 Task: In the Contact  LiamJones25@AOL.com, Create email and send with subject: 'Welcome to a New Paradigm: Introducing Our Visionary Solution', and with mail content 'Hello,_x000D_
Welcome to a new era of excellence. Discover the tools and resources that will redefine your industry and set you on a path to greatness._x000D_
Thanks & Regards', attach the document: Project_plan.docx and insert image: visitingcard.jpg. Below Thanks & Regards, write snapchat and insert the URL: 'www.snapchat.com'. Mark checkbox to create task to follow up : In 2 weeks. Logged in from softage.5@softage.net
Action: Mouse moved to (61, 46)
Screenshot: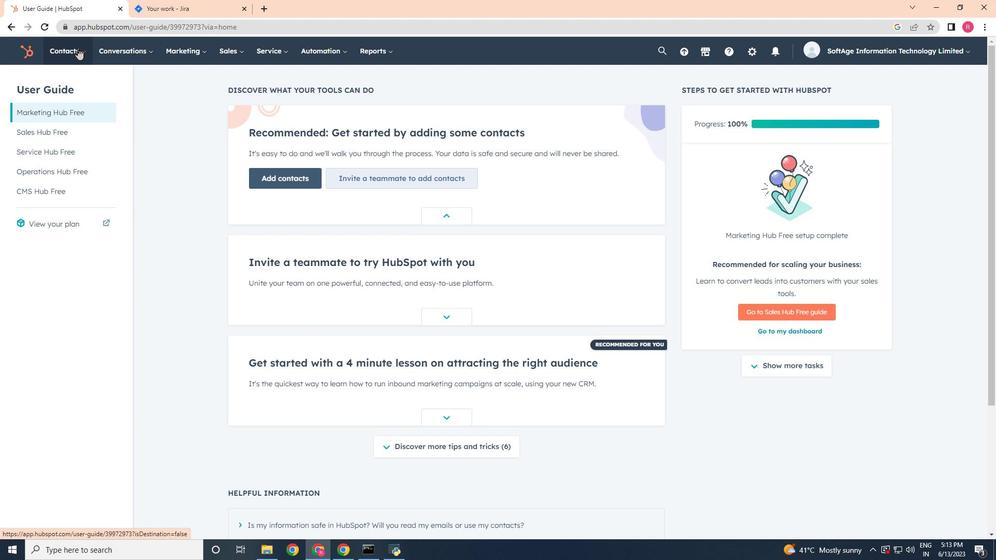 
Action: Mouse pressed left at (61, 46)
Screenshot: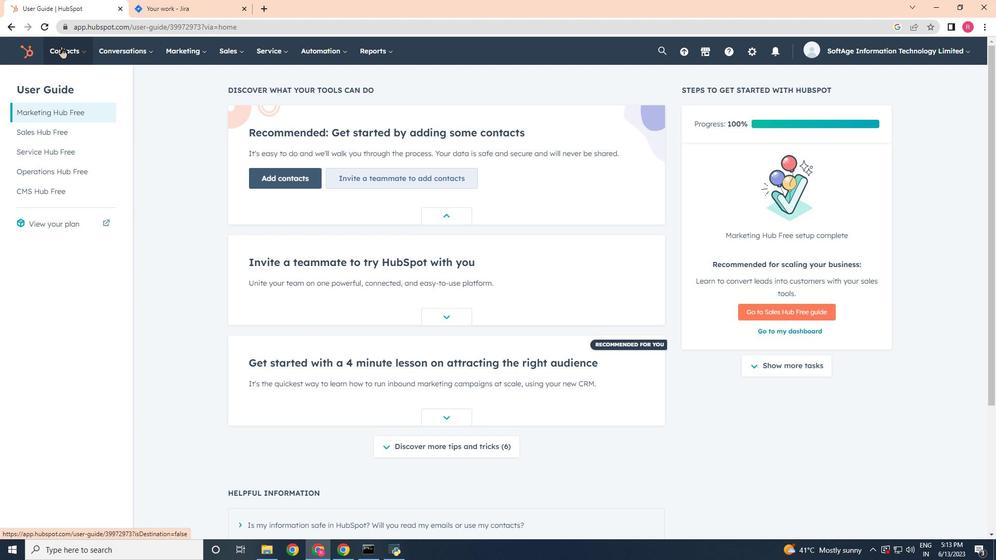 
Action: Mouse moved to (72, 75)
Screenshot: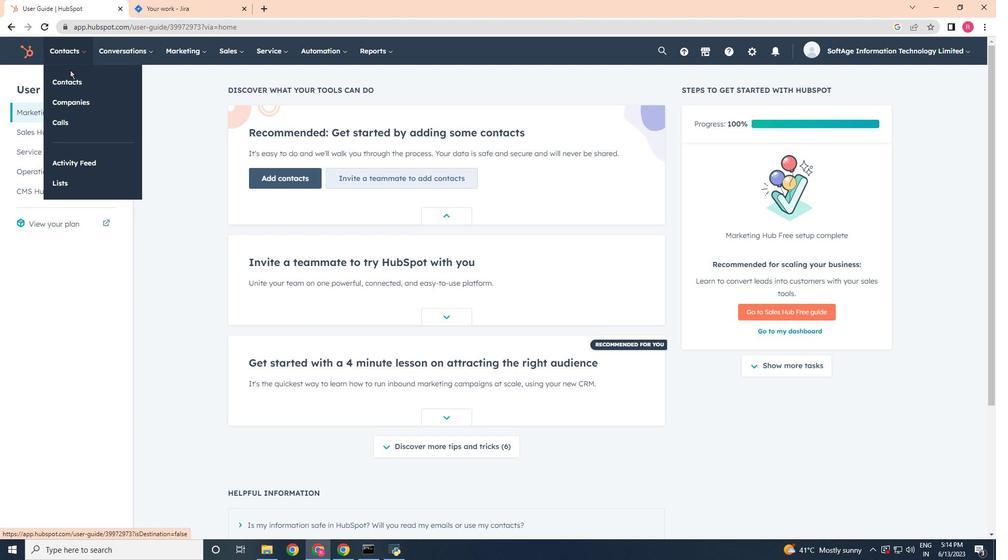 
Action: Mouse pressed left at (72, 75)
Screenshot: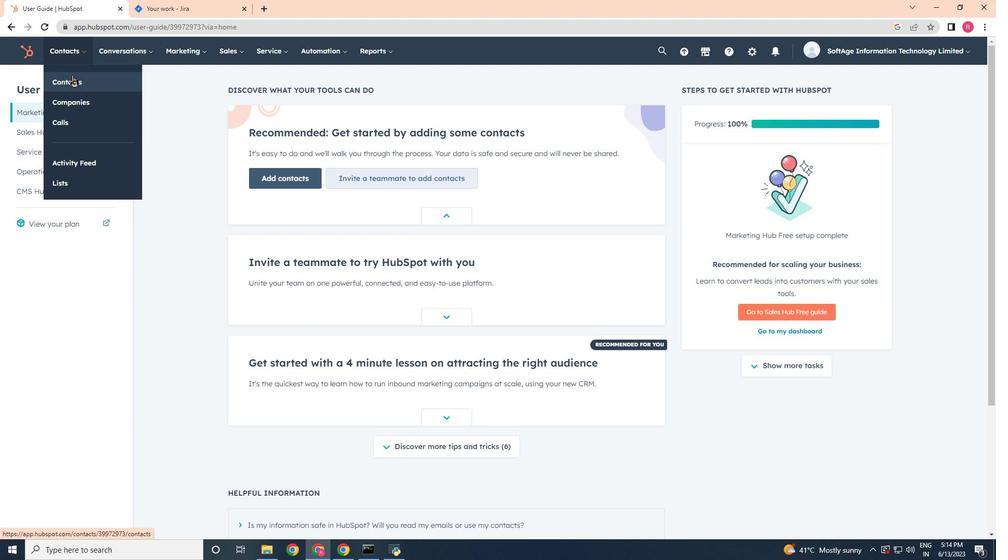 
Action: Mouse moved to (121, 165)
Screenshot: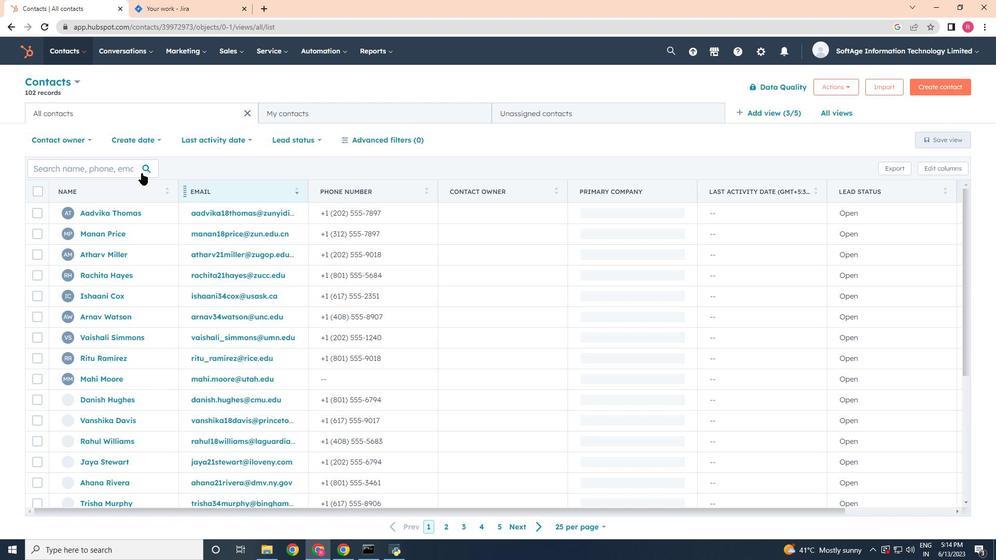
Action: Mouse pressed left at (121, 165)
Screenshot: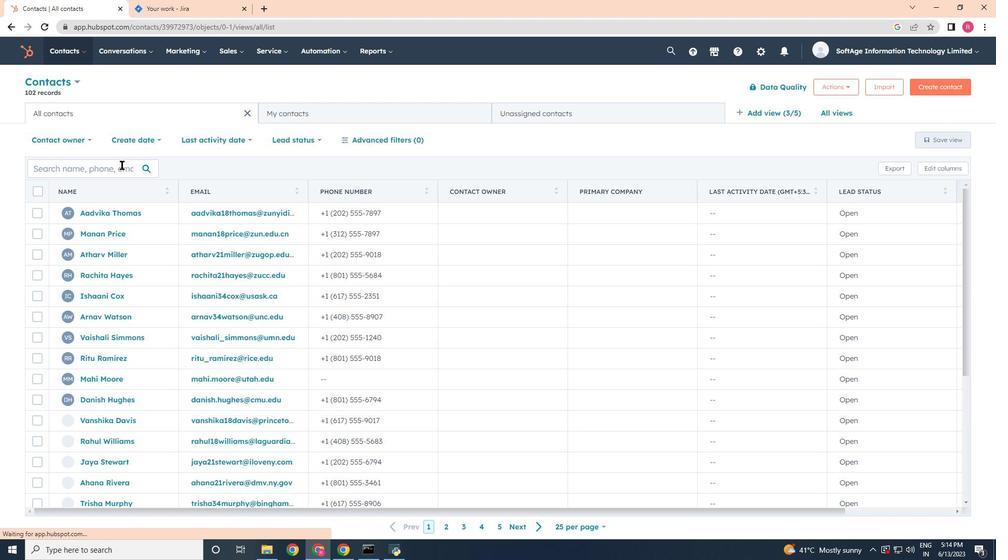 
Action: Key pressed <Key.shift>Liam<Key.shift>Jones25<Key.shift><Key.shift><Key.shift><Key.shift><Key.shift>@<Key.shift>AOL.com
Screenshot: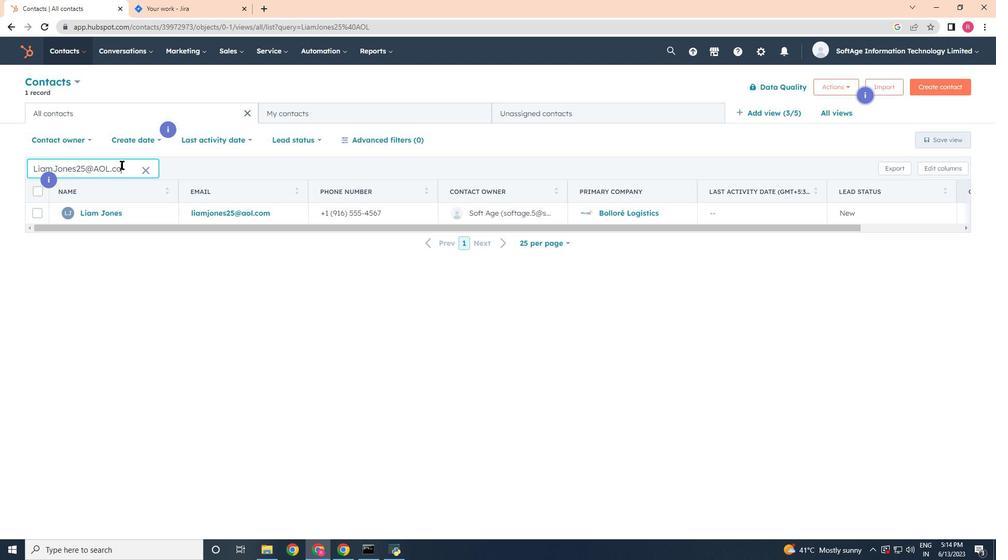 
Action: Mouse moved to (103, 216)
Screenshot: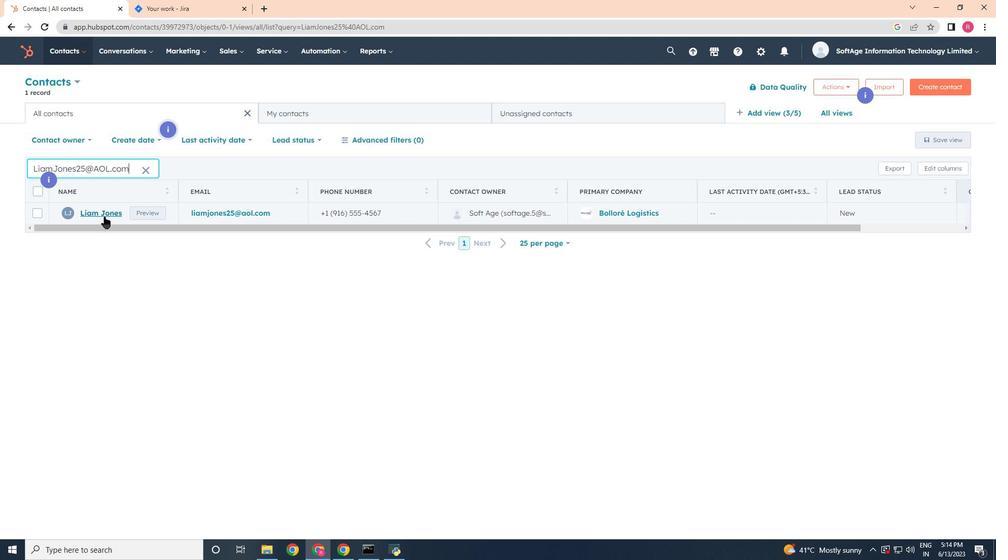 
Action: Mouse pressed left at (103, 216)
Screenshot: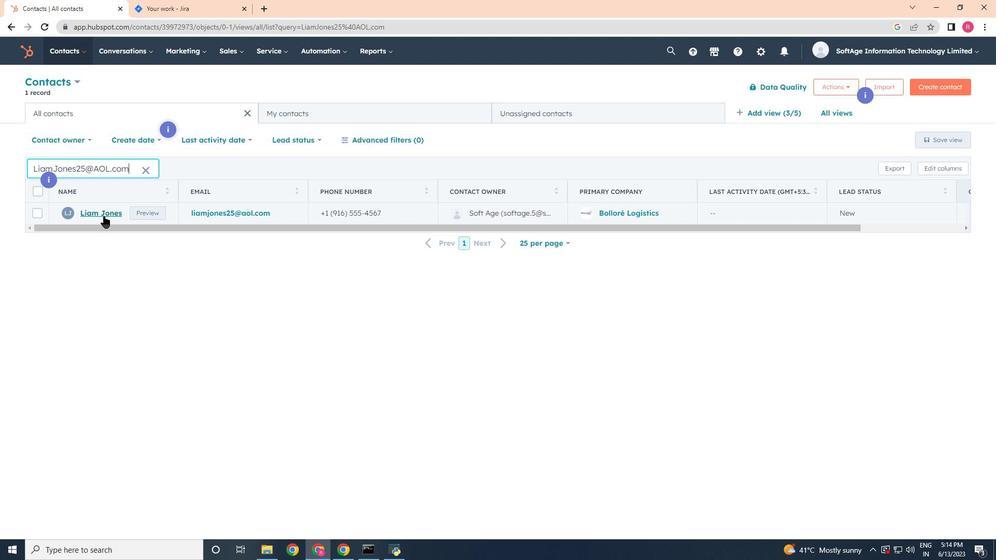 
Action: Mouse moved to (67, 173)
Screenshot: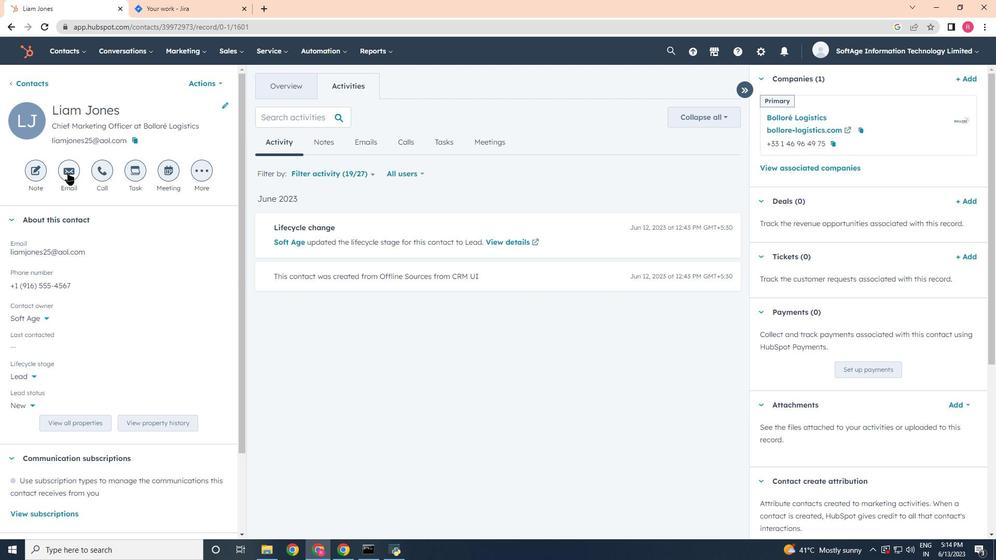 
Action: Mouse pressed left at (67, 173)
Screenshot: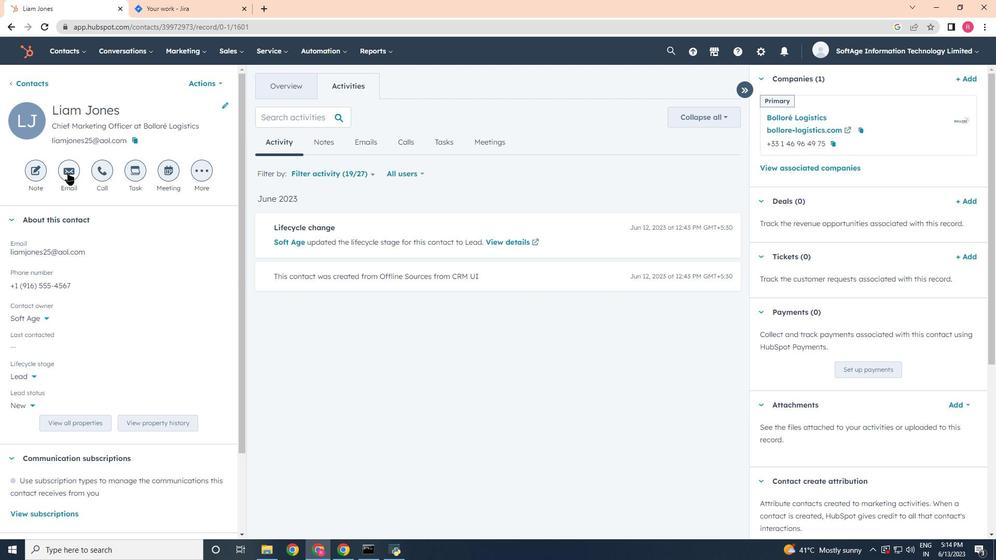 
Action: Mouse moved to (875, 262)
Screenshot: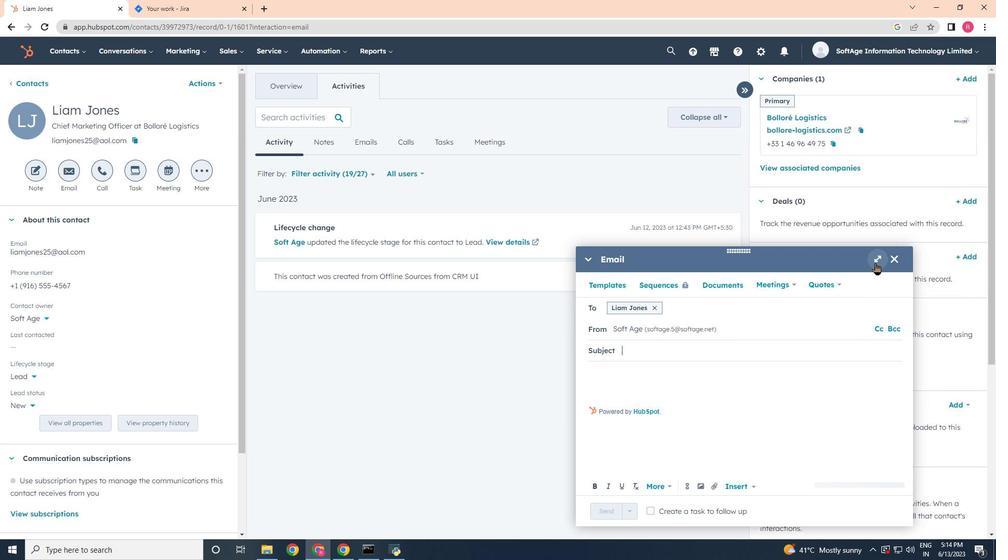
Action: Mouse pressed left at (875, 262)
Screenshot: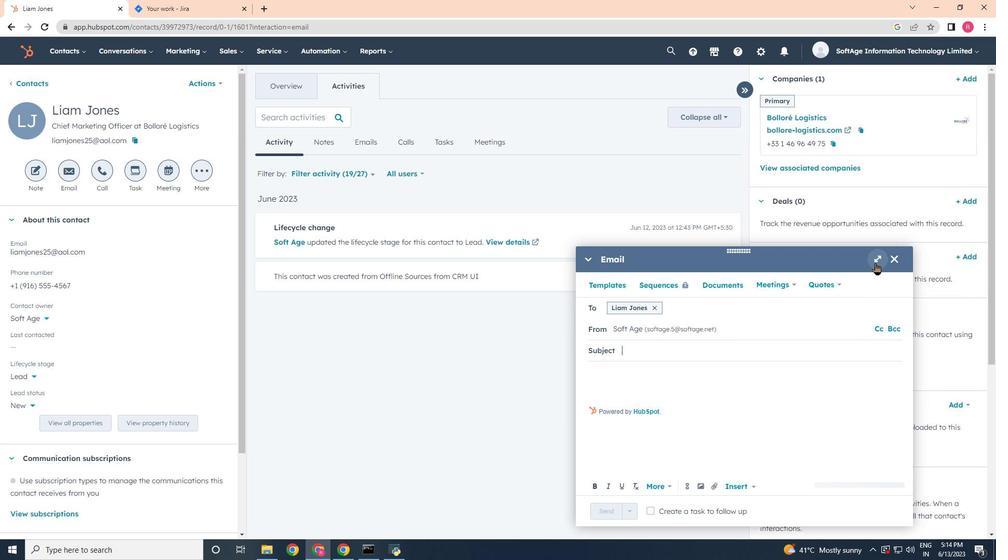 
Action: Mouse moved to (254, 265)
Screenshot: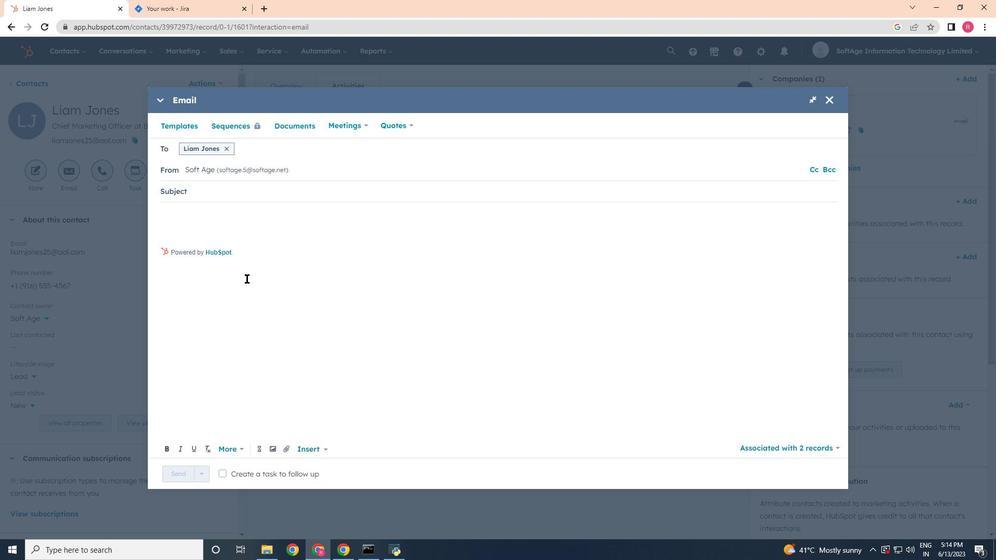 
Action: Key pressed <Key.shift>Welcome<Key.space>to<Key.space>a<Key.space>n<Key.backspace><Key.shift>Nr<Key.backspace>ewe<Key.backspace><Key.backspace>w<Key.space><Key.shift>Paradigm<Key.shift_r>:<Key.space><Key.shift>Introducing<Key.space><Key.shift>Our<Key.space><Key.shift>Visionary<Key.space><Key.shift>Solution
Screenshot: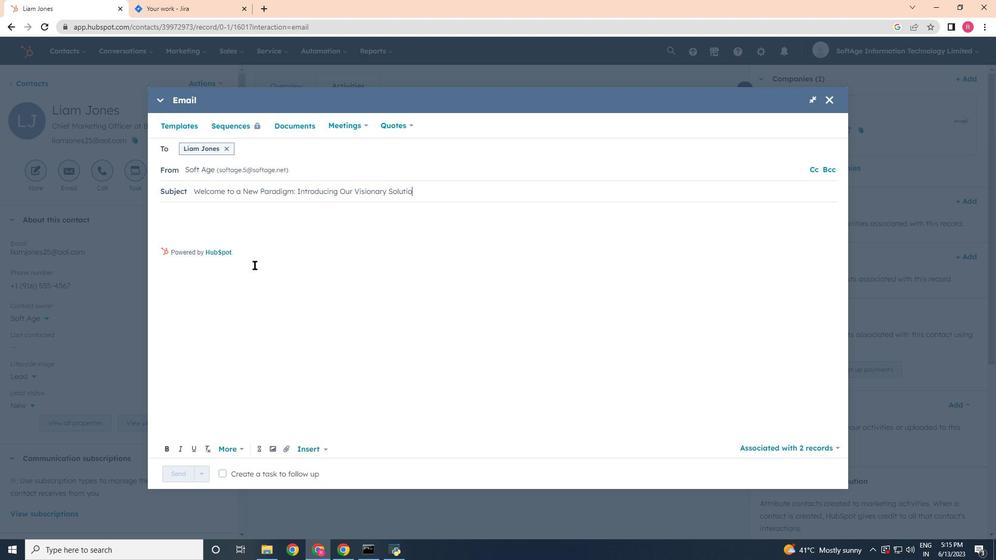 
Action: Mouse moved to (178, 218)
Screenshot: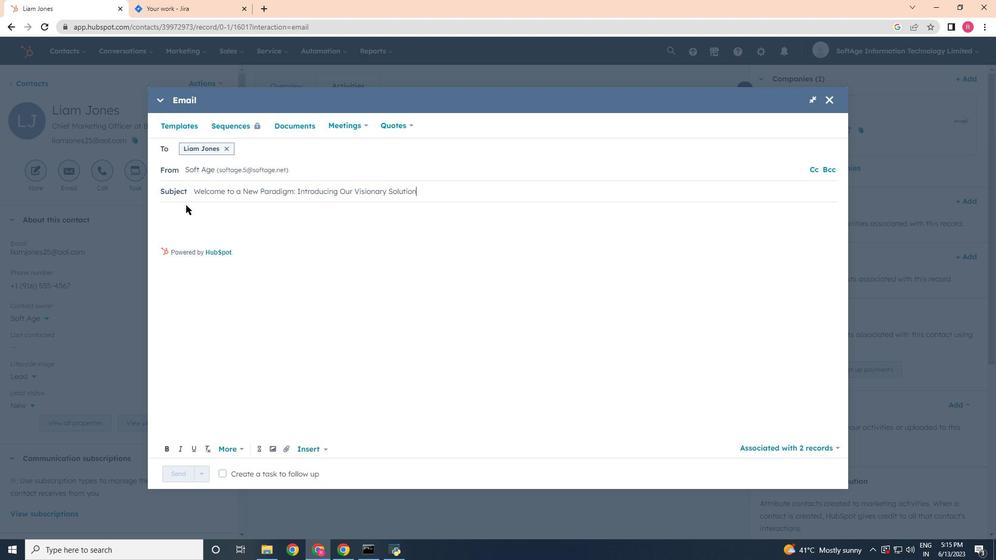 
Action: Mouse pressed left at (178, 218)
Screenshot: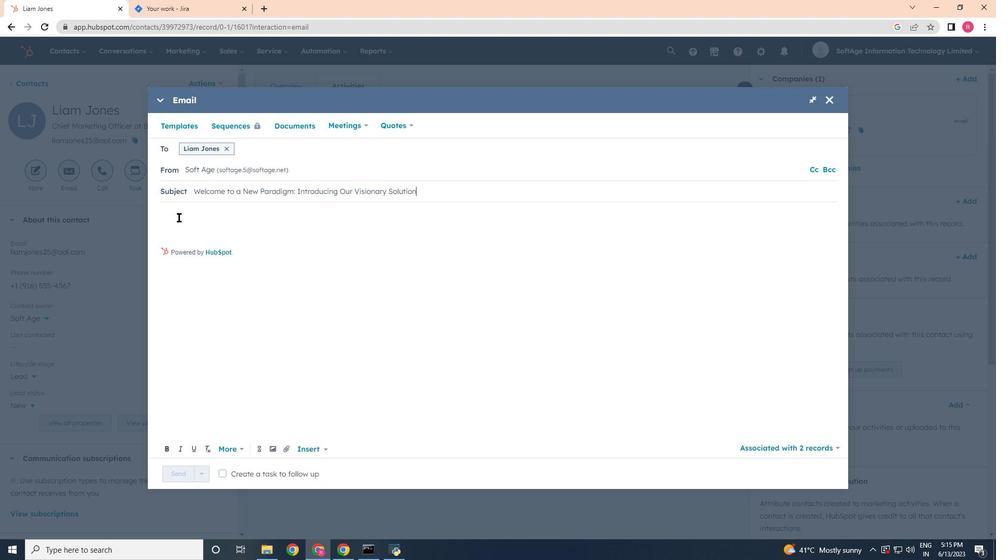 
Action: Key pressed <Key.shift><Key.shift><Key.shift><Key.shift><Key.shift><Key.shift><Key.shift><Key.shift><Key.shift><Key.shift><Key.shift><Key.shift><Key.shift><Key.shift><Key.shift><Key.shift><Key.shift><Key.shift><Key.shift><Key.shift><Key.shift><Key.shift><Key.shift><Key.shift><Key.shift><Key.shift><Key.shift><Key.shift><Key.shift><Key.shift><Key.shift>Hello,<Key.enter><Key.enter><Key.shift>Welcoome<Key.space><Key.backspace><Key.backspace><Key.backspace><Key.backspace>me<Key.space>to<Key.space>a<Key.space>new<Key.space>era<Key.space>of<Key.space>excellence<Key.space><Key.backspace>.<Key.space><Key.shift>Discover<Key.space>the<Key.space>tools<Key.space>and<Key.space>resources<Key.space>that<Key.space>will<Key.space>redefine<Key.space>your<Key.space>industry<Key.space>anm<Key.backspace>ds<Key.backspace><Key.space>set<Key.space>you<Key.space>on<Key.space>a<Key.space>path<Key.space>to<Key.space>greatness.
Screenshot: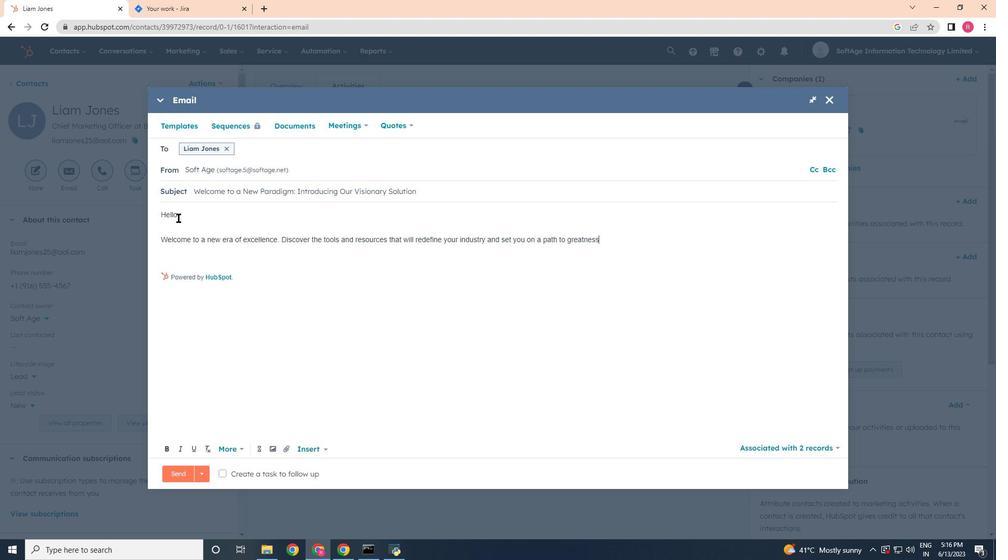 
Action: Mouse moved to (175, 221)
Screenshot: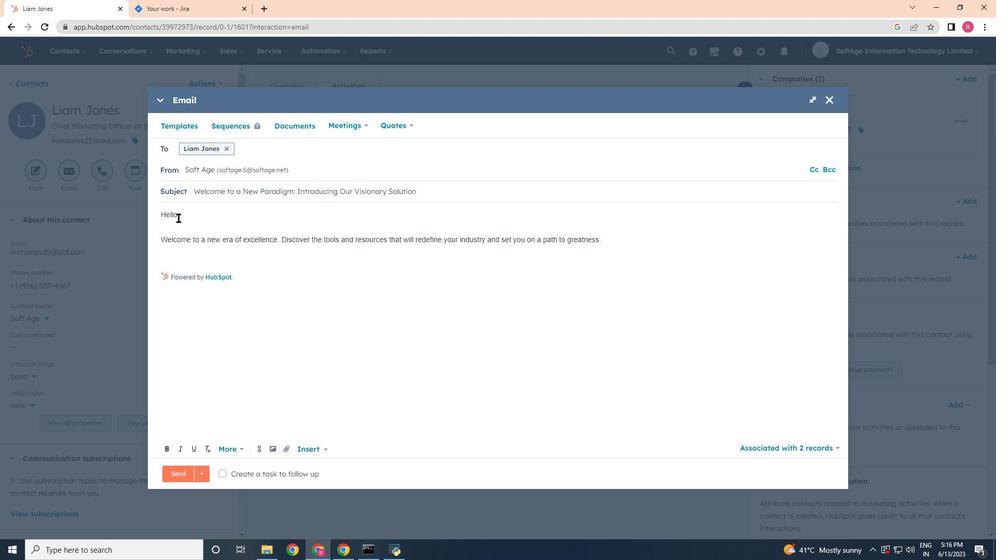
Action: Key pressed <Key.enter><Key.enter><Key.shift>Thanks<Key.space><Key.shift><Key.shift><Key.shift><Key.shift><Key.shift><Key.shift><Key.shift><Key.shift><Key.shift><Key.shift><Key.shift><Key.shift><Key.shift><Key.shift><Key.shift><Key.shift><Key.shift><Key.shift><Key.shift><Key.shift><Key.shift><Key.shift><Key.shift><Key.shift><Key.shift><Key.shift><Key.shift><Key.shift><Key.shift><Key.shift><Key.shift><Key.shift>&<Key.space><Key.shift>Regards
Screenshot: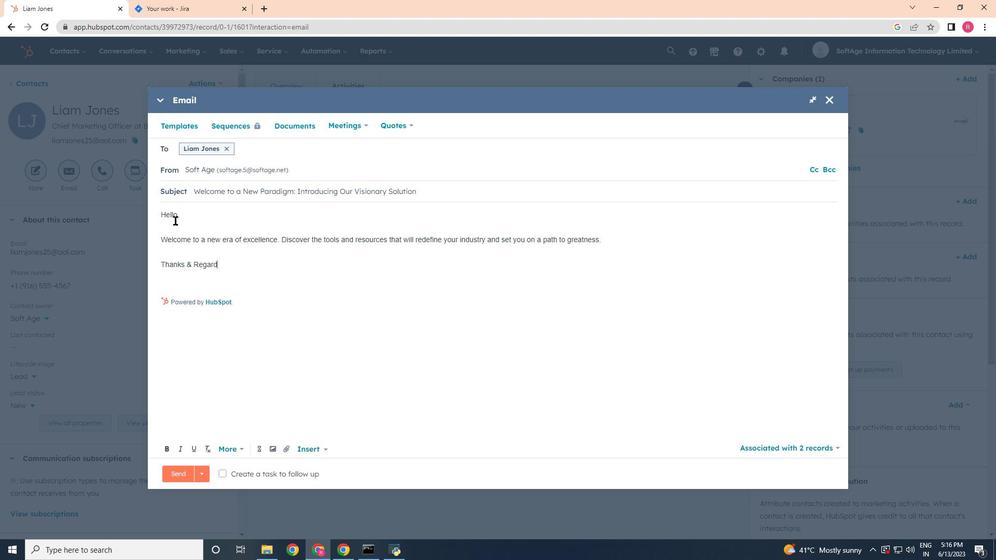 
Action: Mouse moved to (223, 245)
Screenshot: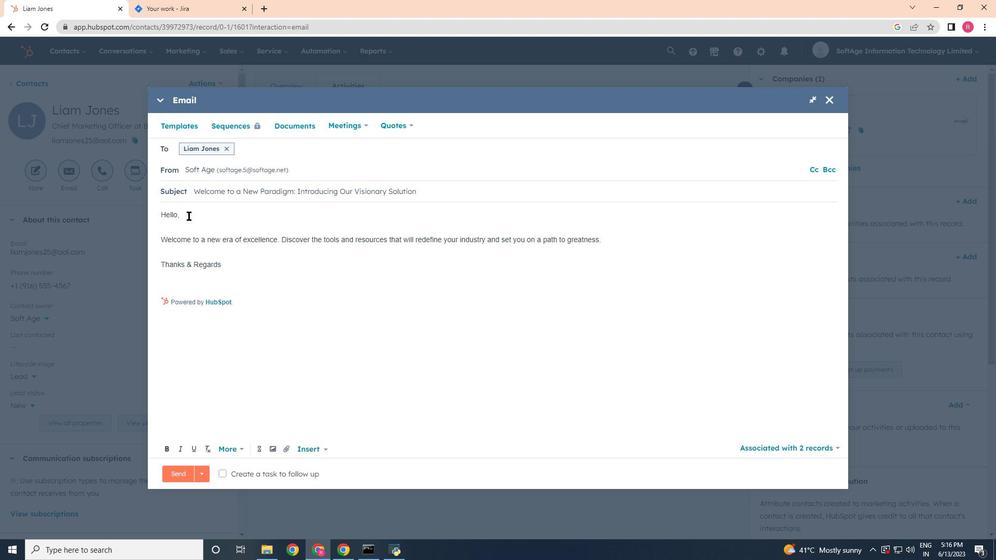 
Action: Key pressed ,<Key.enter>
Screenshot: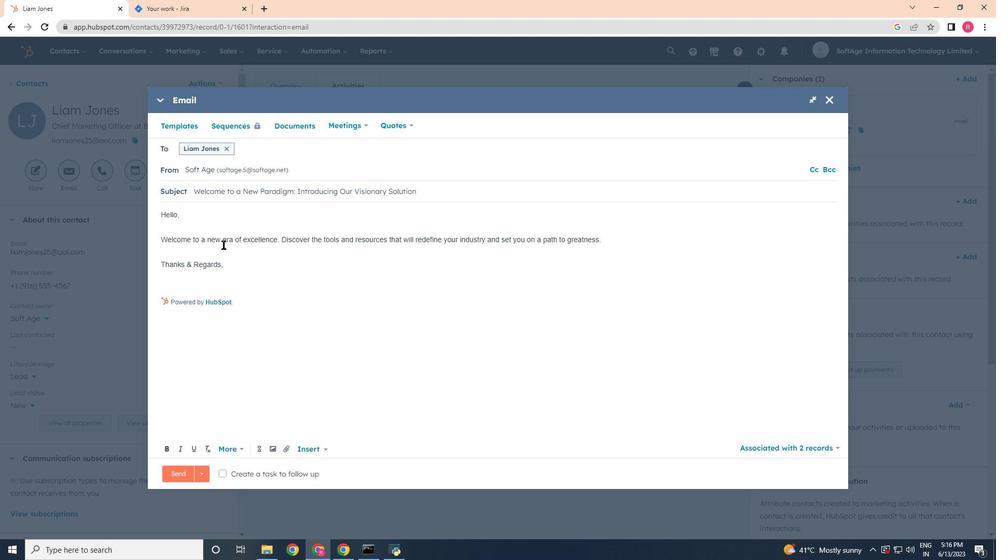 
Action: Mouse moved to (291, 452)
Screenshot: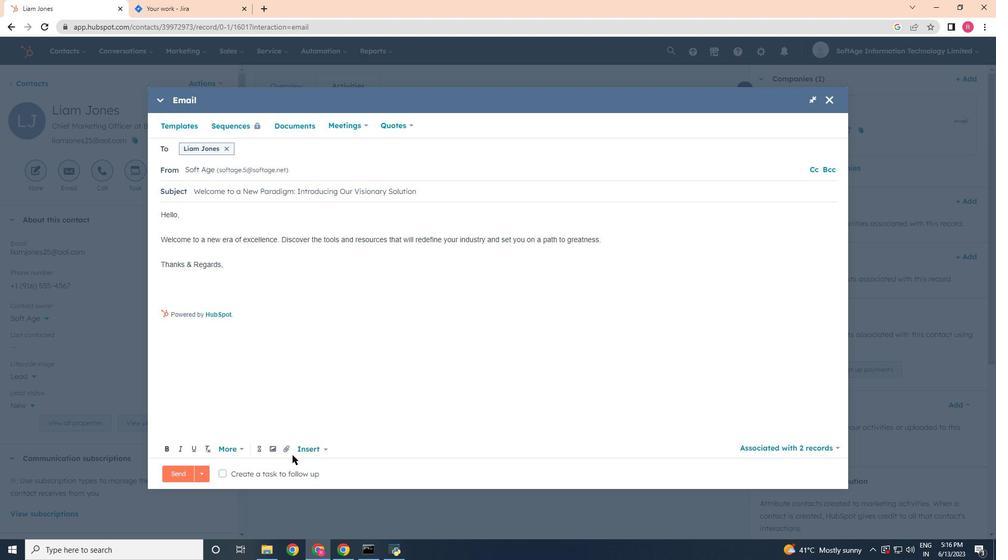 
Action: Mouse pressed left at (291, 452)
Screenshot: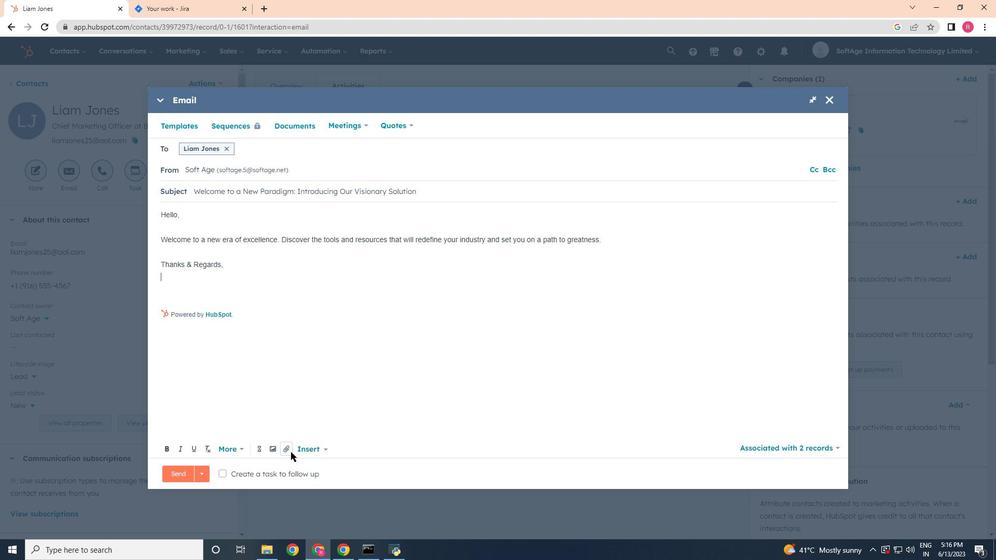 
Action: Mouse moved to (335, 413)
Screenshot: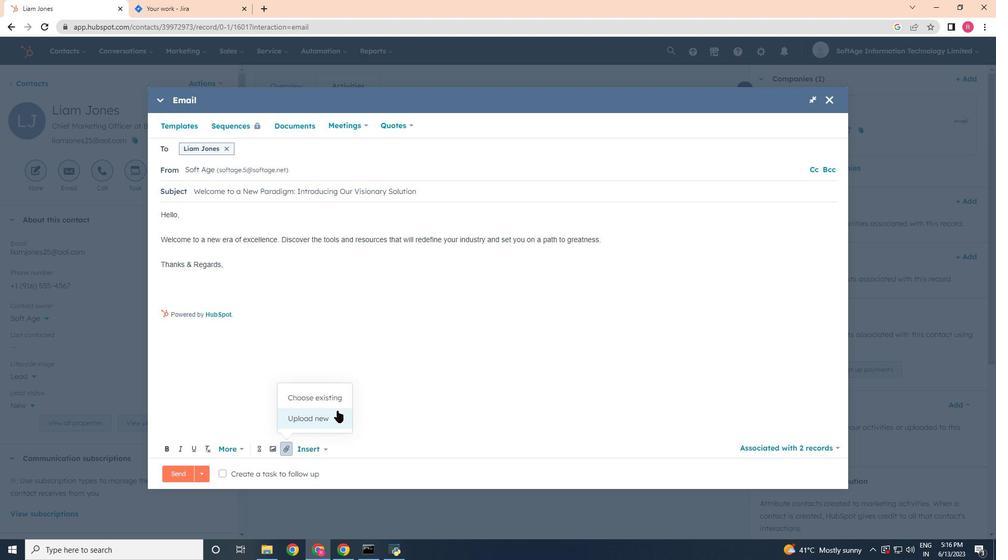 
Action: Mouse pressed left at (335, 413)
Screenshot: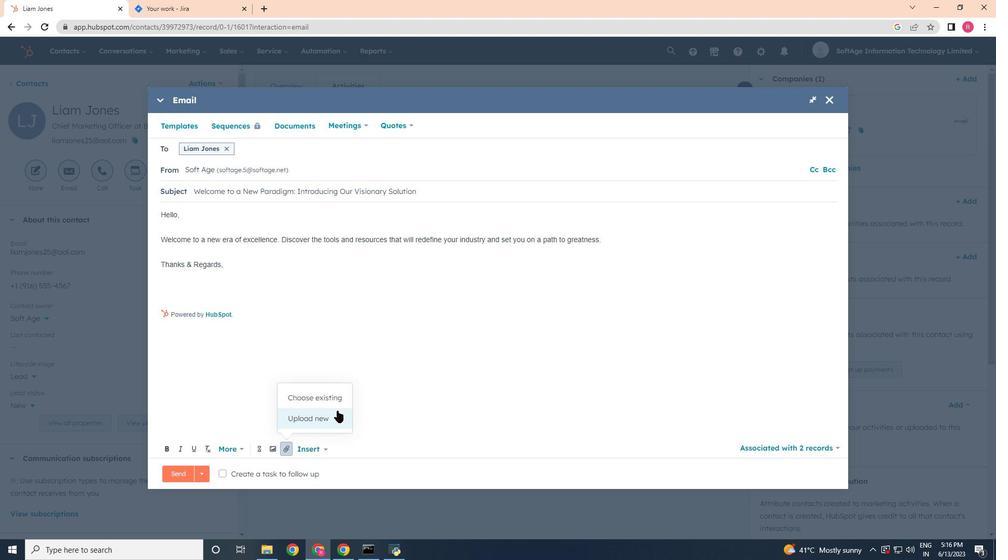 
Action: Mouse moved to (178, 190)
Screenshot: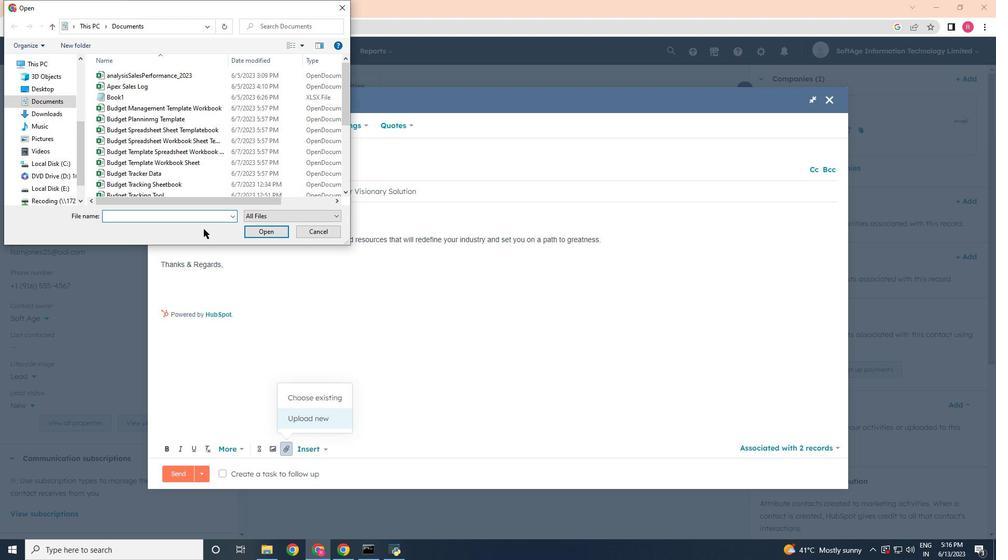 
Action: Mouse scrolled (178, 189) with delta (0, 0)
Screenshot: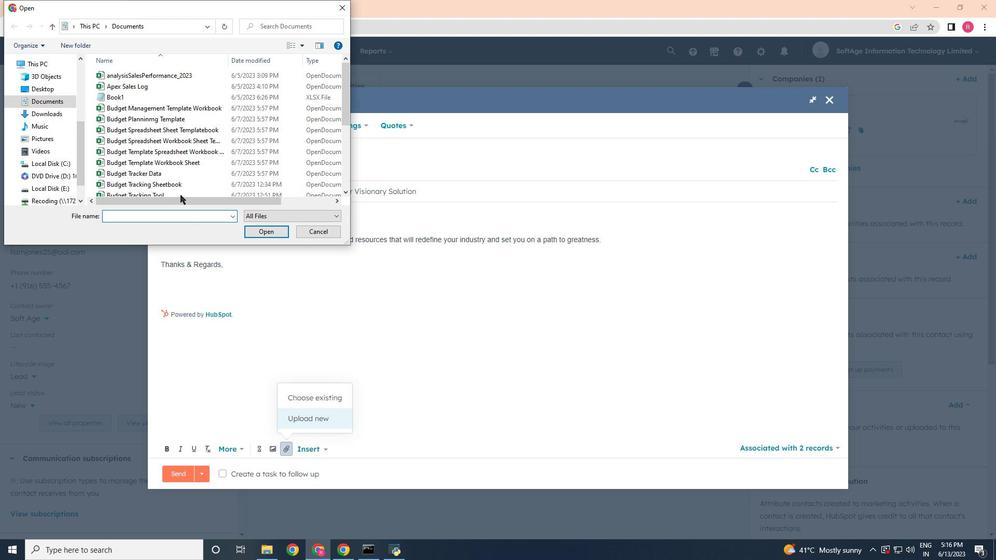 
Action: Mouse scrolled (178, 189) with delta (0, 0)
Screenshot: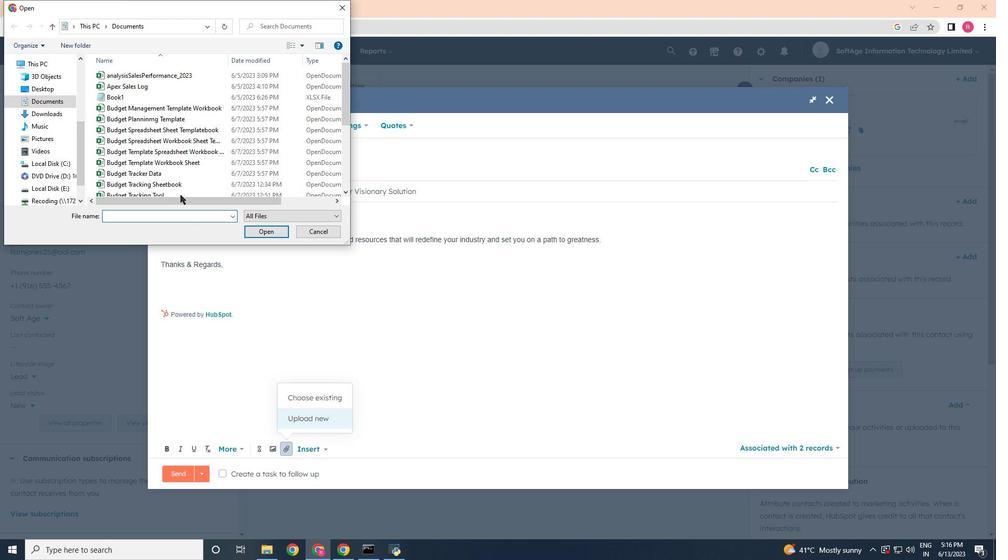 
Action: Mouse scrolled (178, 189) with delta (0, 0)
Screenshot: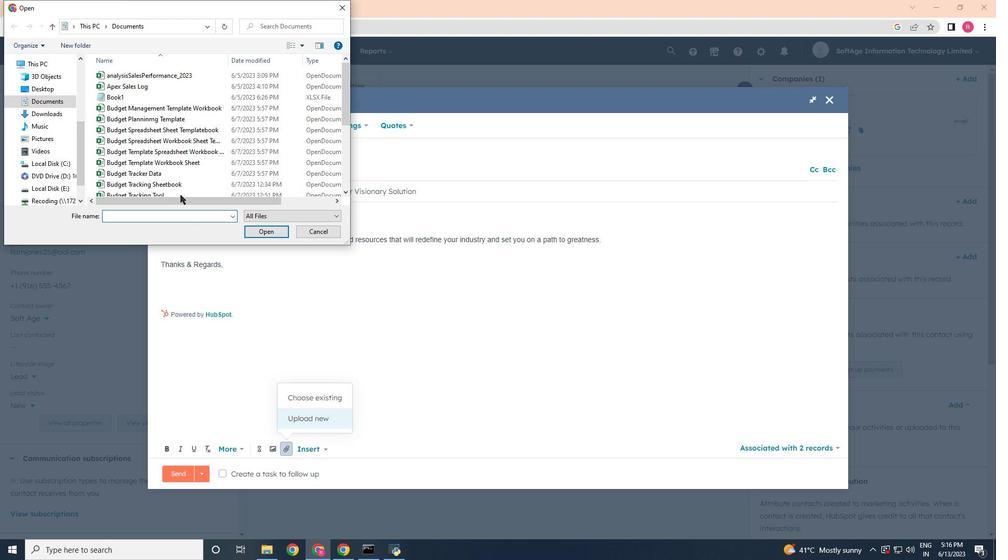 
Action: Mouse scrolled (178, 189) with delta (0, 0)
Screenshot: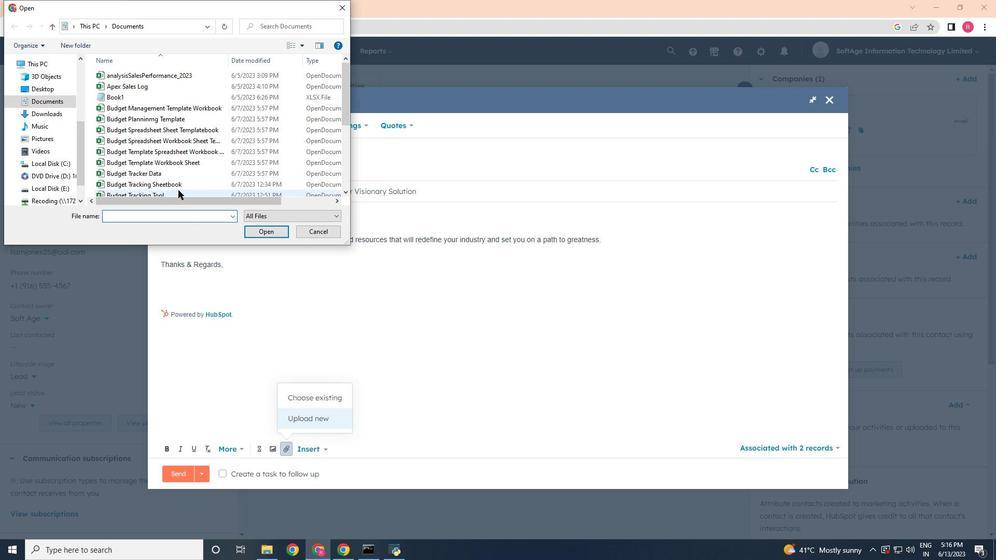 
Action: Mouse moved to (144, 155)
Screenshot: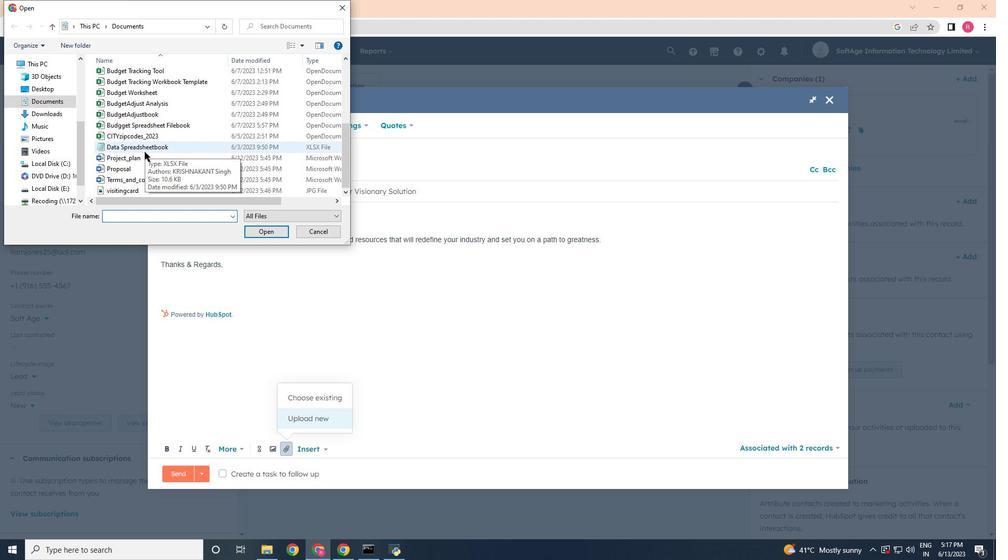 
Action: Mouse pressed left at (144, 155)
Screenshot: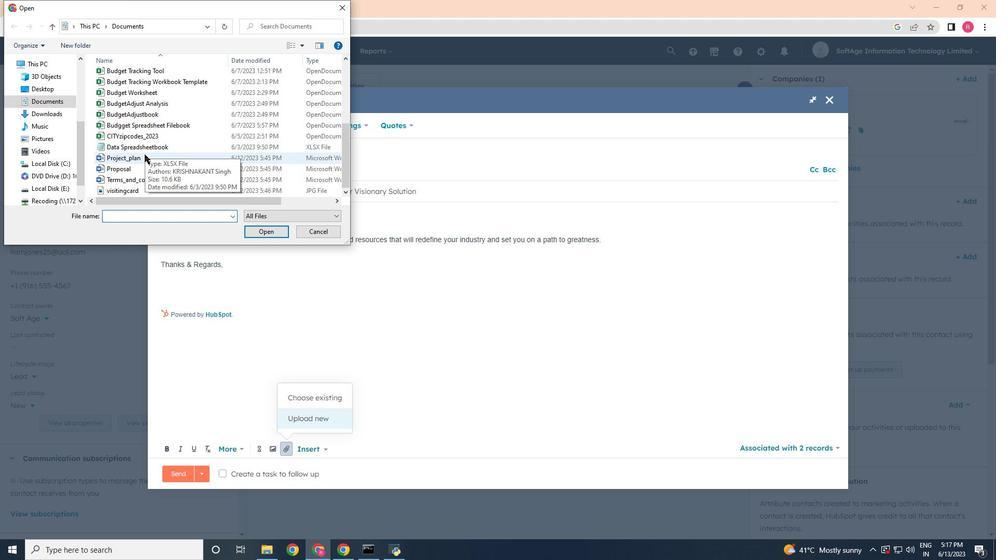 
Action: Mouse moved to (259, 230)
Screenshot: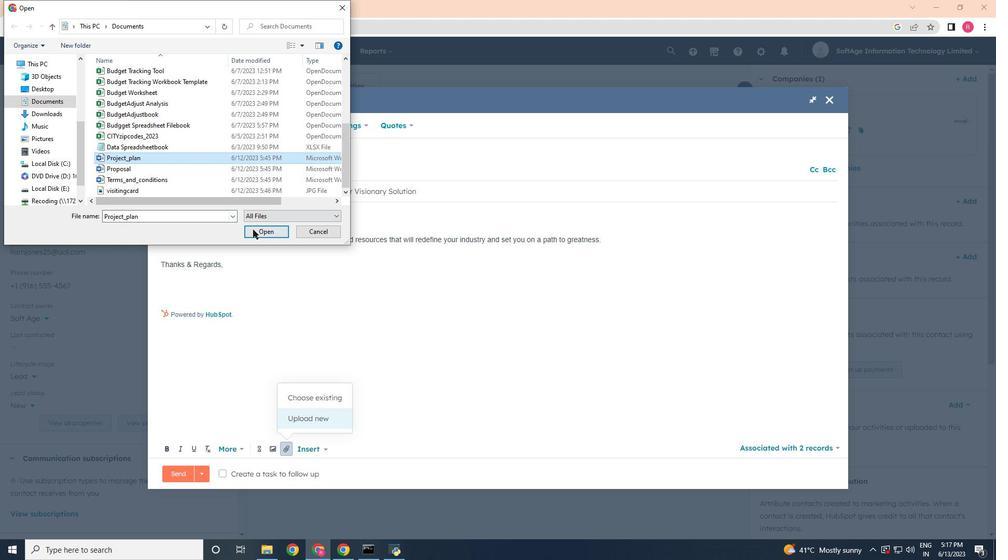 
Action: Mouse pressed left at (259, 230)
Screenshot: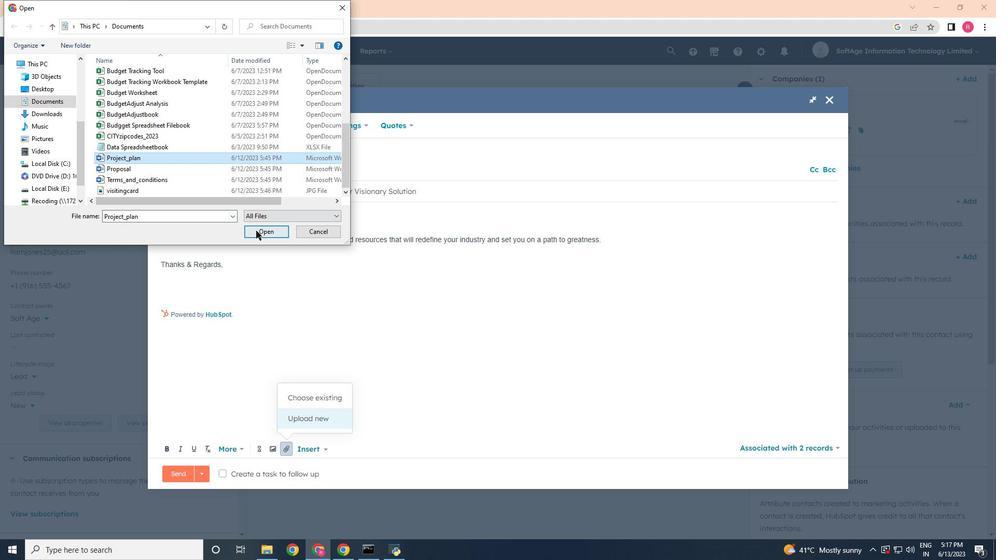 
Action: Mouse moved to (286, 420)
Screenshot: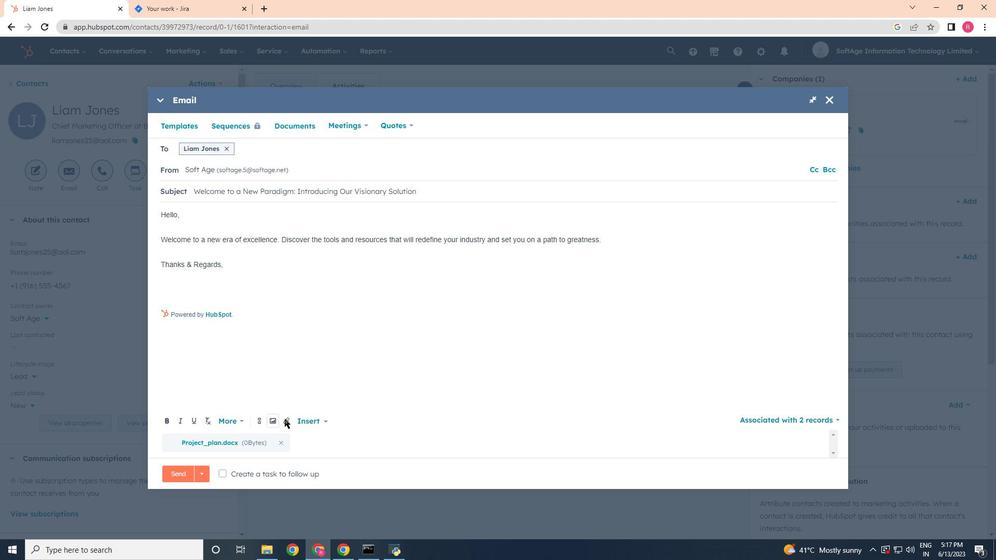 
Action: Mouse pressed left at (286, 420)
Screenshot: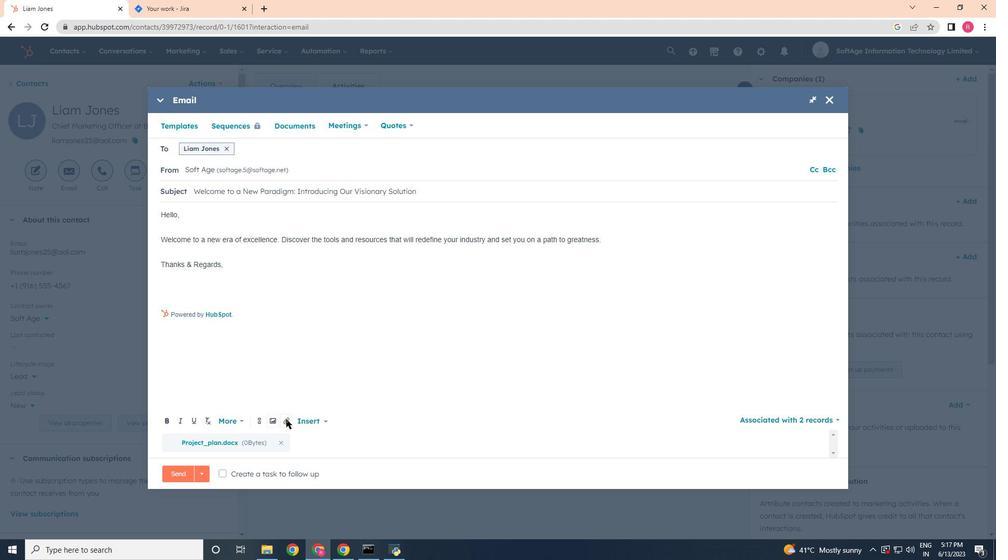 
Action: Mouse moved to (293, 394)
Screenshot: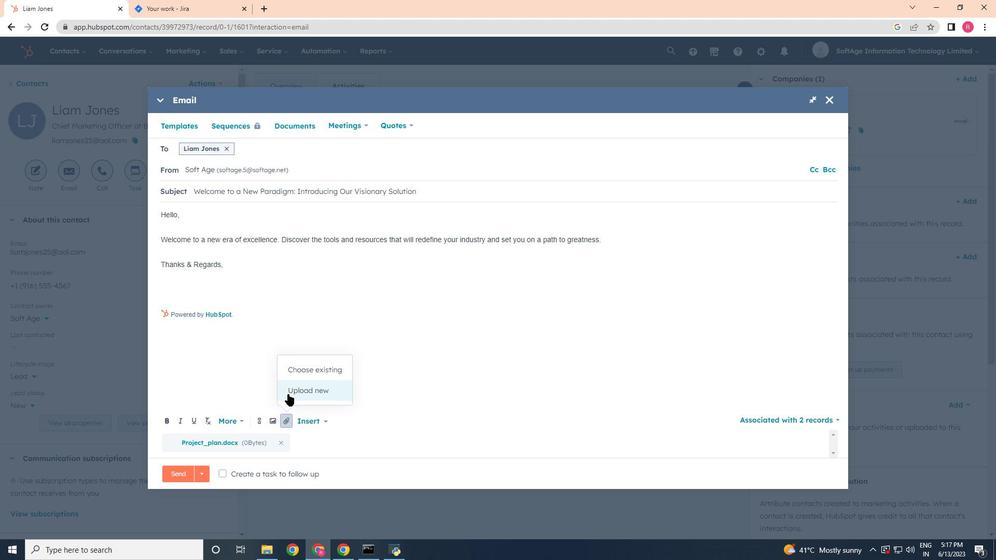
Action: Mouse pressed left at (293, 394)
Screenshot: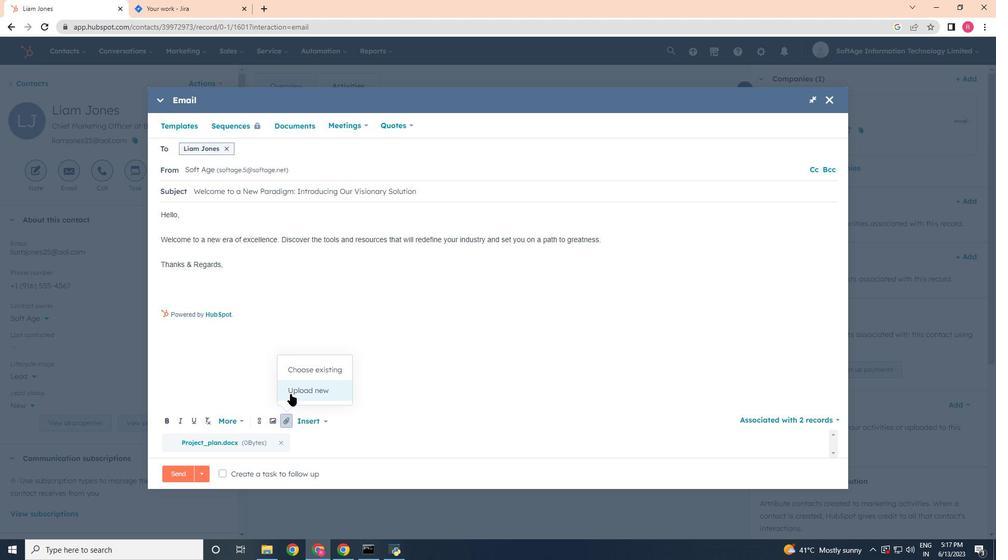 
Action: Mouse moved to (195, 154)
Screenshot: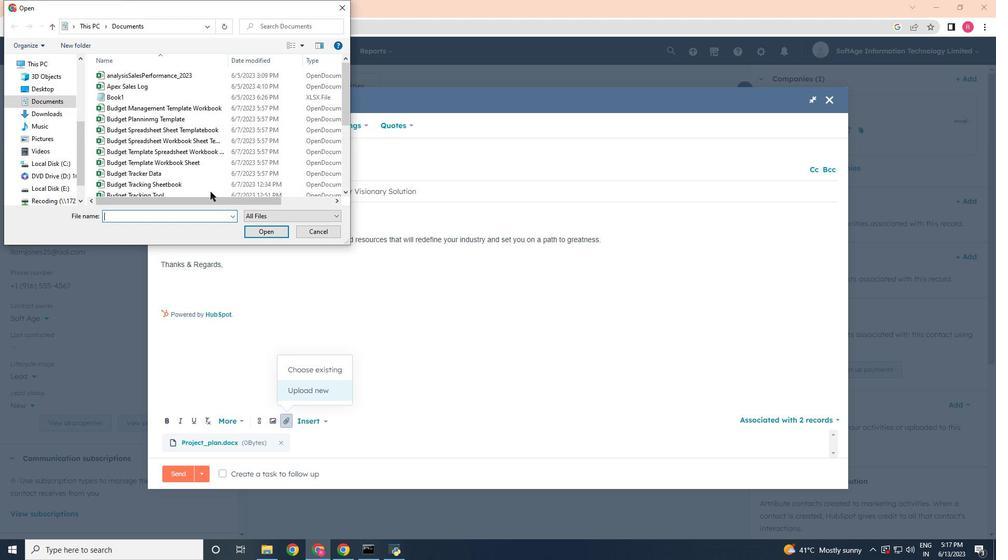 
Action: Mouse scrolled (195, 153) with delta (0, 0)
Screenshot: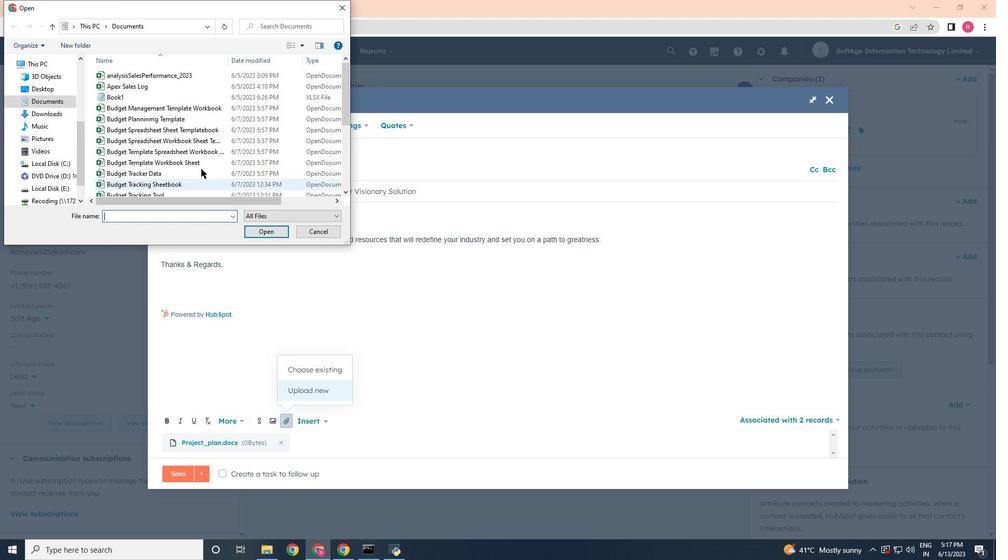 
Action: Mouse moved to (194, 154)
Screenshot: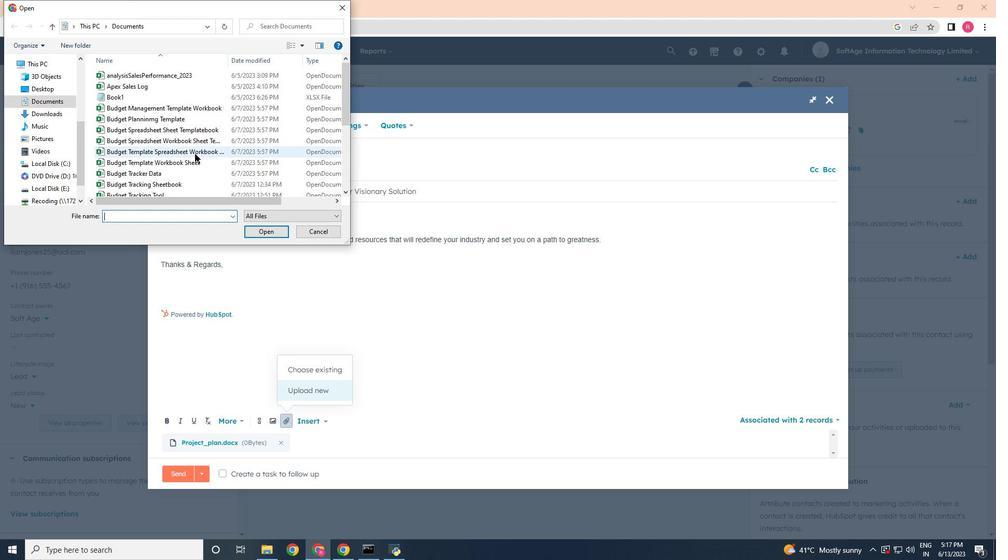 
Action: Mouse scrolled (195, 153) with delta (0, 0)
Screenshot: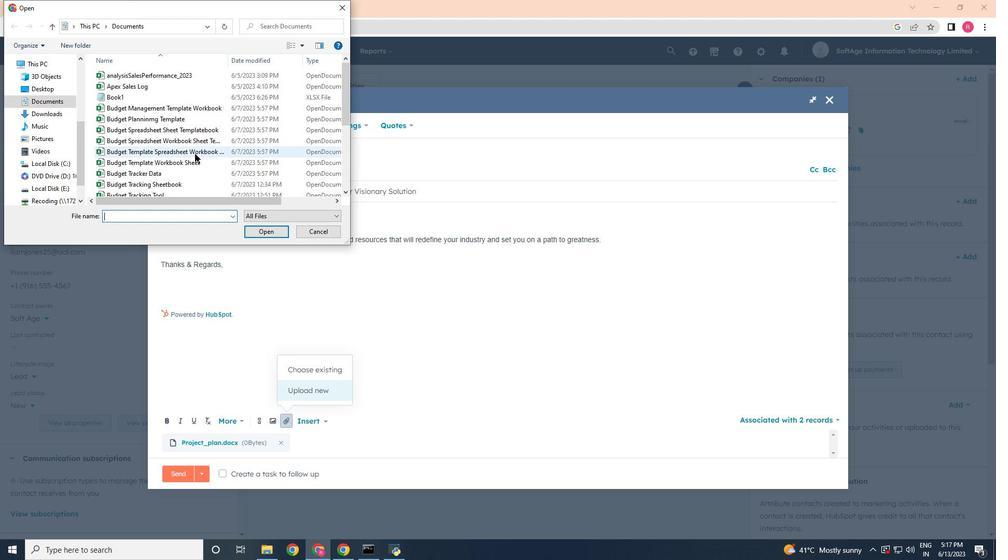 
Action: Mouse moved to (194, 154)
Screenshot: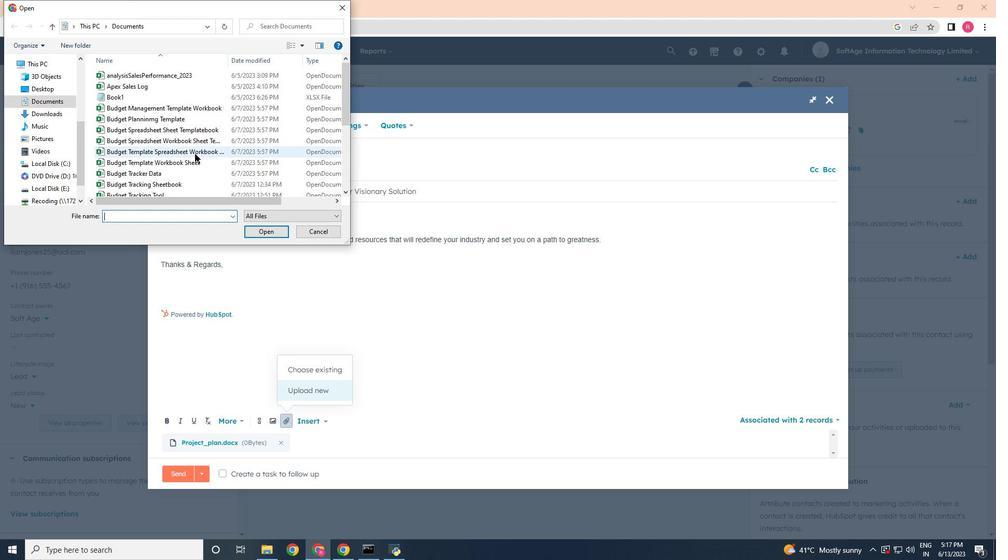 
Action: Mouse scrolled (195, 153) with delta (0, 0)
Screenshot: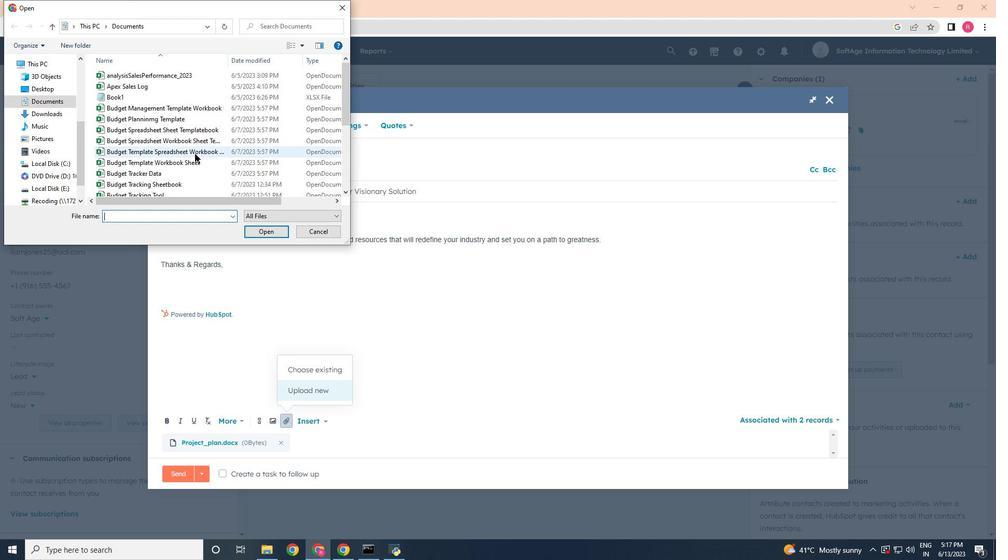 
Action: Mouse moved to (194, 155)
Screenshot: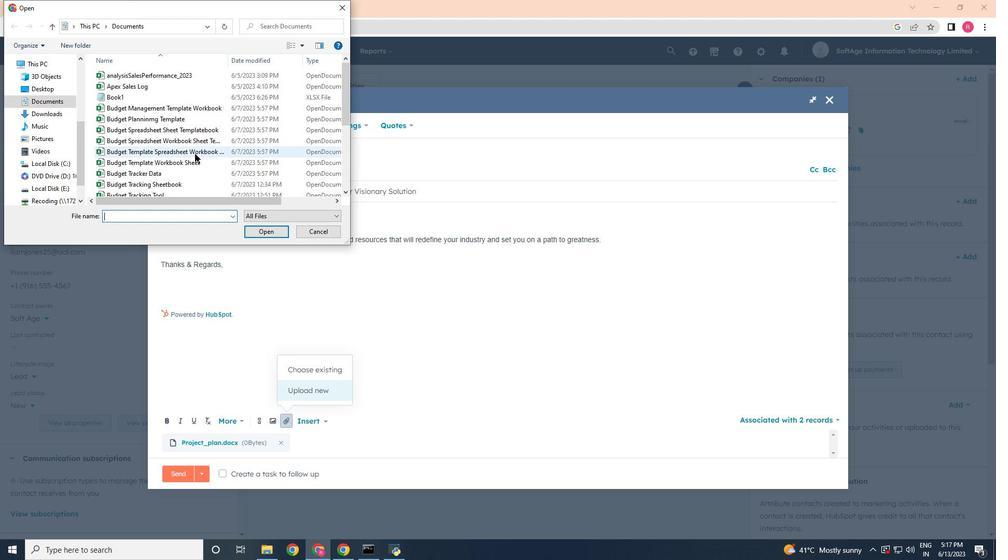 
Action: Mouse scrolled (195, 153) with delta (0, 0)
Screenshot: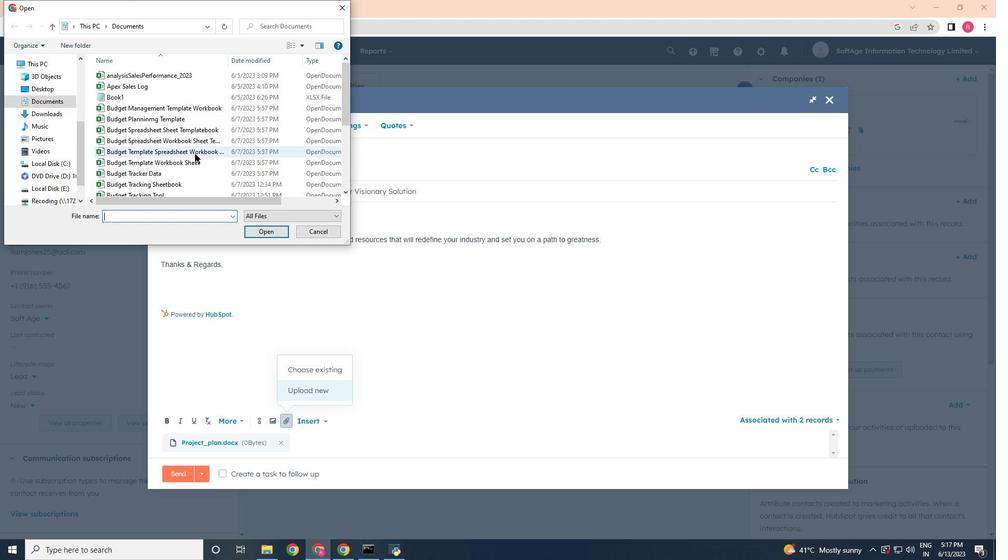 
Action: Mouse moved to (194, 156)
Screenshot: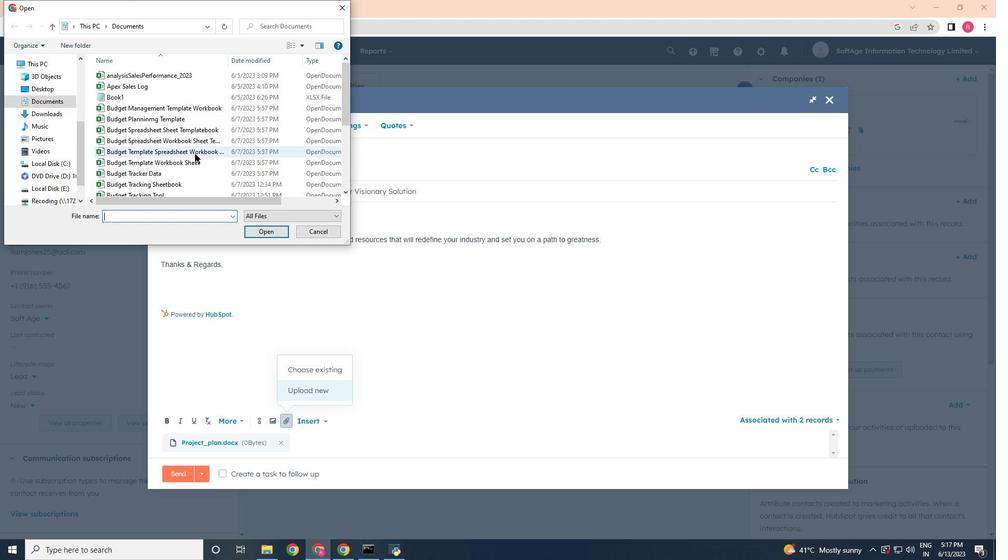 
Action: Mouse scrolled (194, 153) with delta (0, 0)
Screenshot: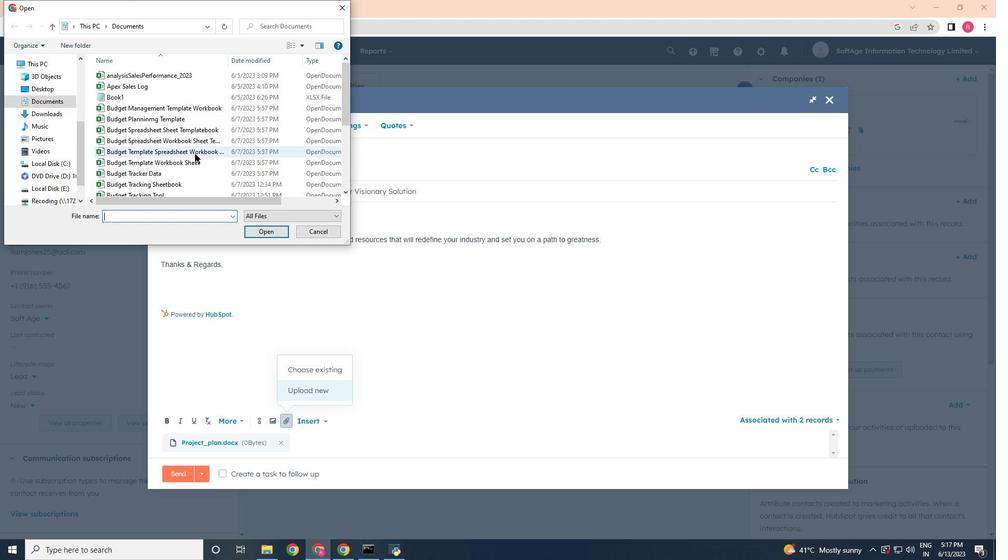 
Action: Mouse moved to (194, 157)
Screenshot: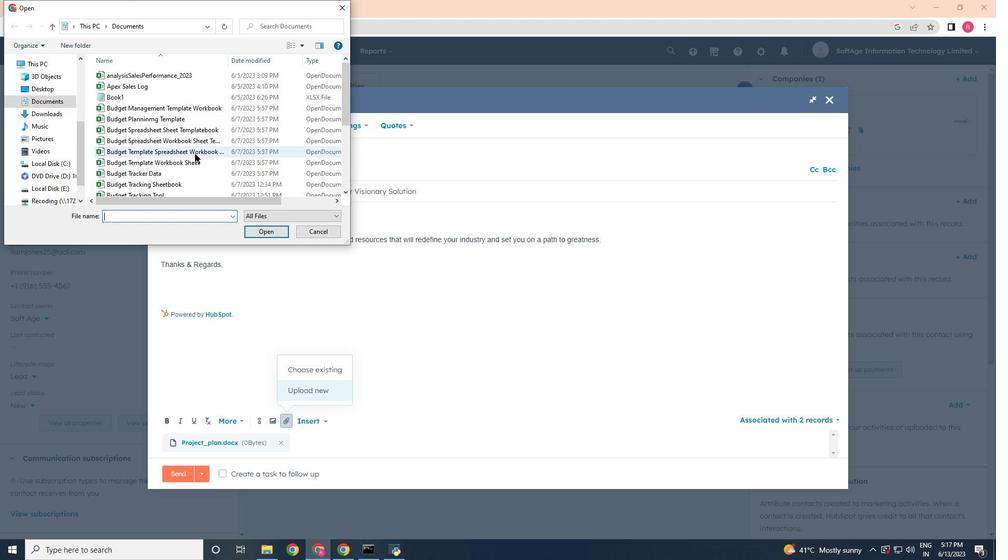 
Action: Mouse scrolled (194, 154) with delta (0, 0)
Screenshot: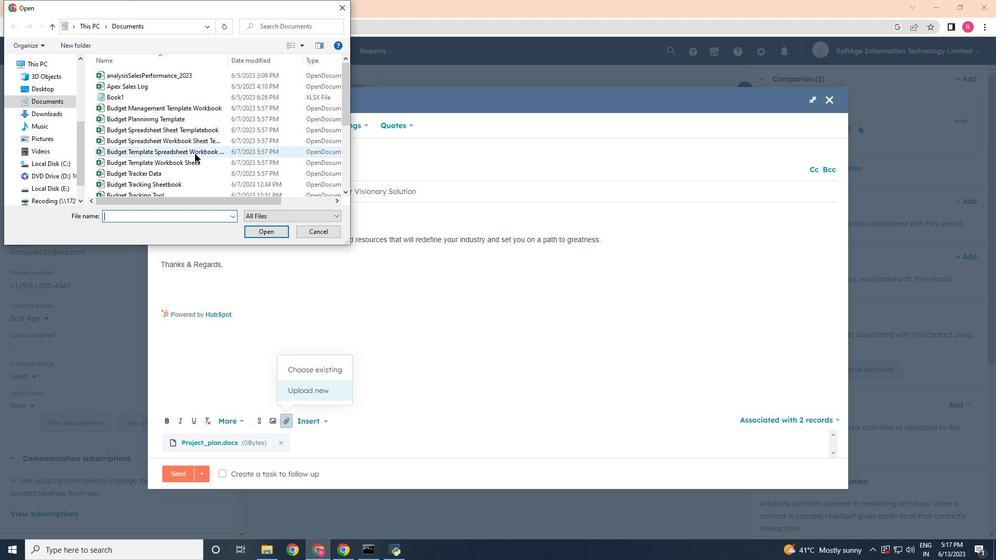 
Action: Mouse moved to (190, 167)
Screenshot: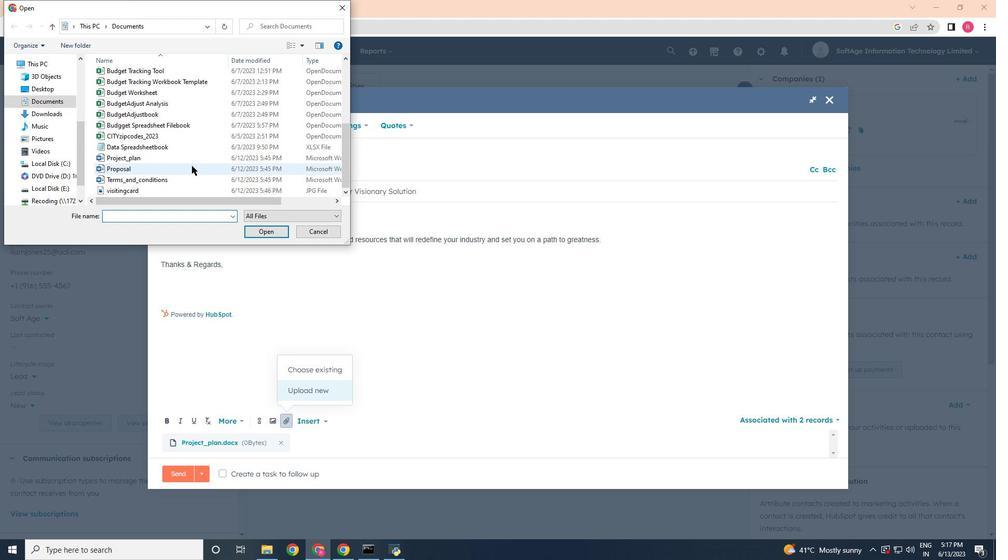 
Action: Mouse scrolled (190, 168) with delta (0, 0)
Screenshot: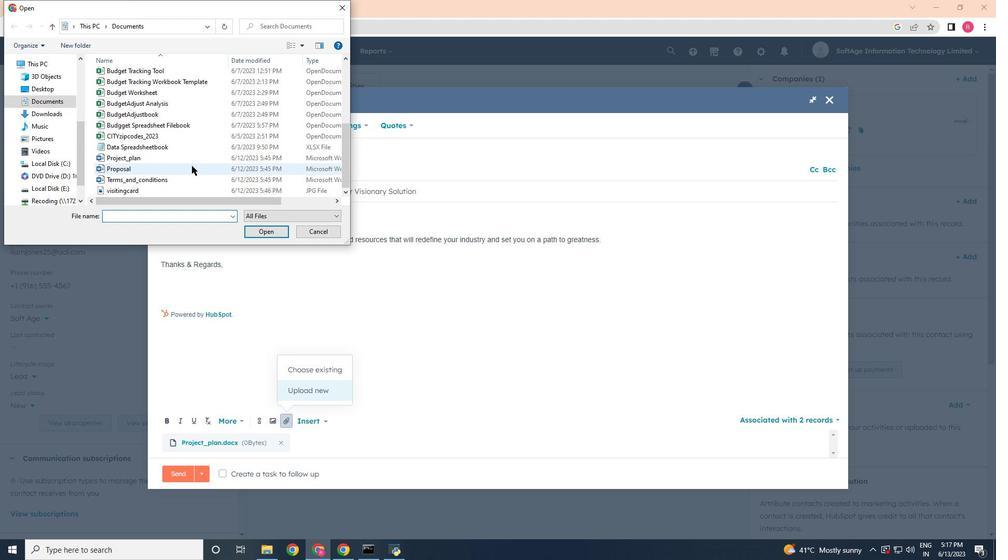 
Action: Mouse scrolled (190, 167) with delta (0, 0)
Screenshot: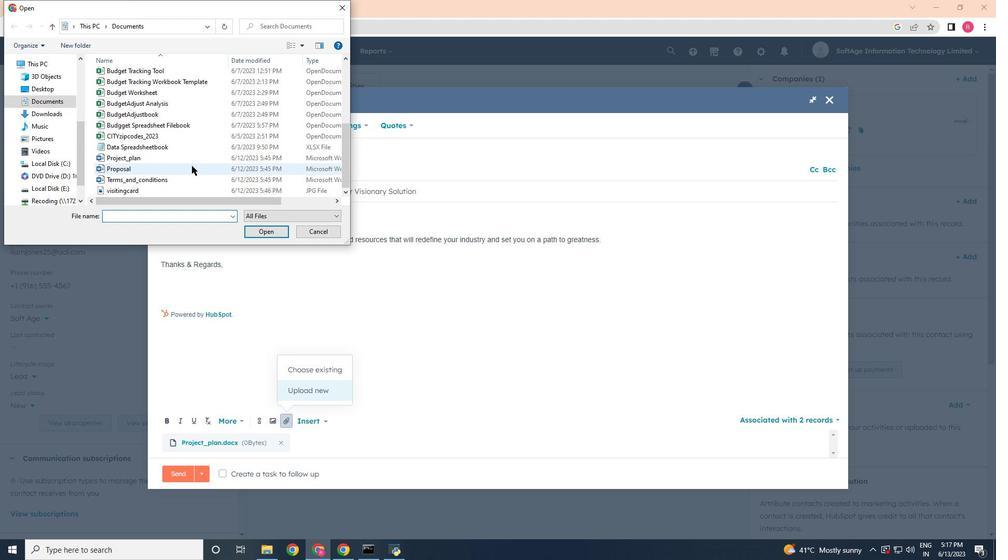 
Action: Mouse moved to (190, 168)
Screenshot: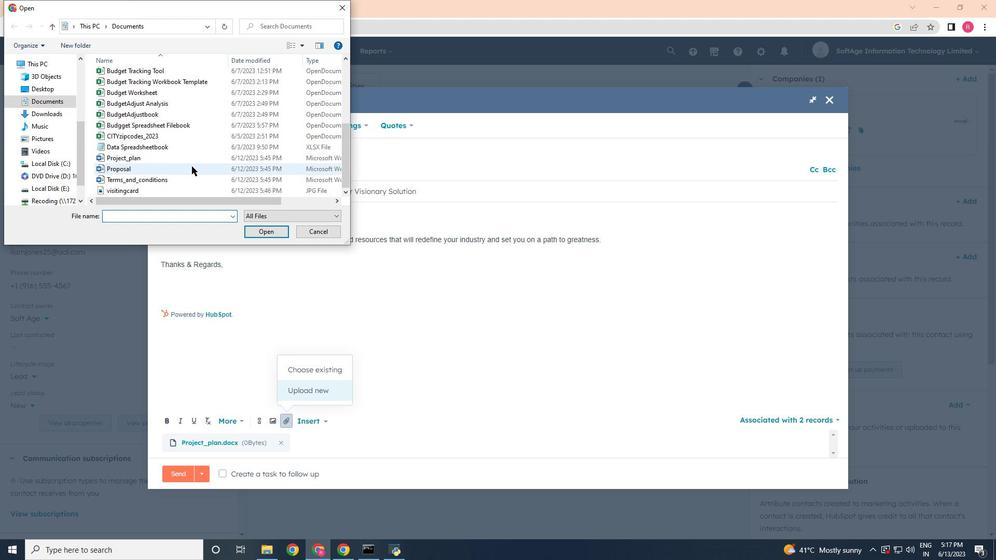 
Action: Mouse scrolled (190, 168) with delta (0, 0)
Screenshot: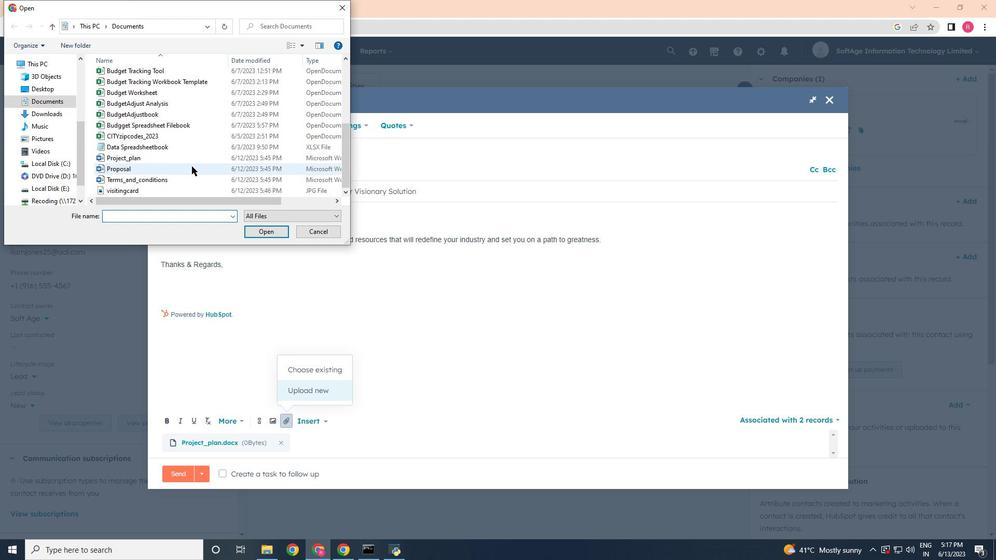 
Action: Mouse moved to (190, 168)
Screenshot: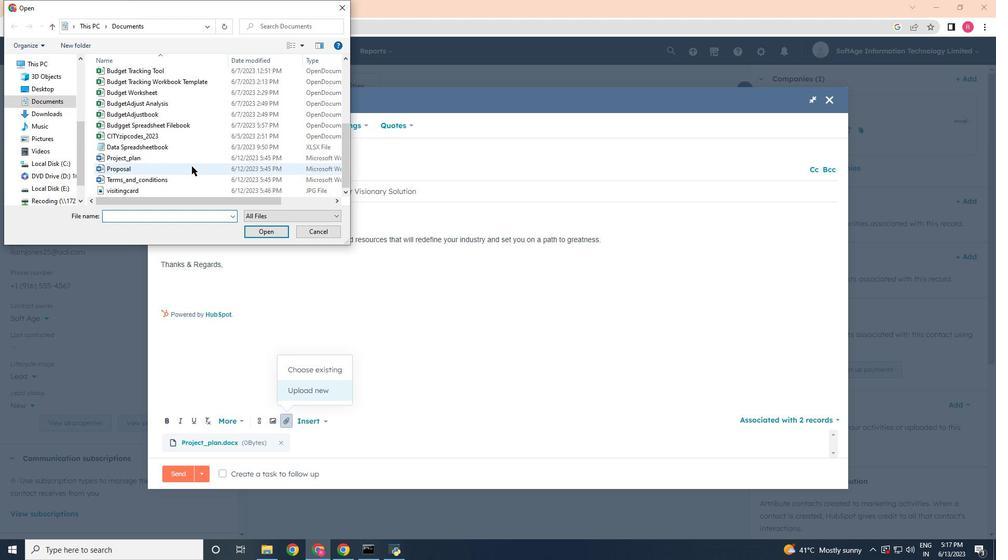 
Action: Mouse scrolled (190, 168) with delta (0, 0)
Screenshot: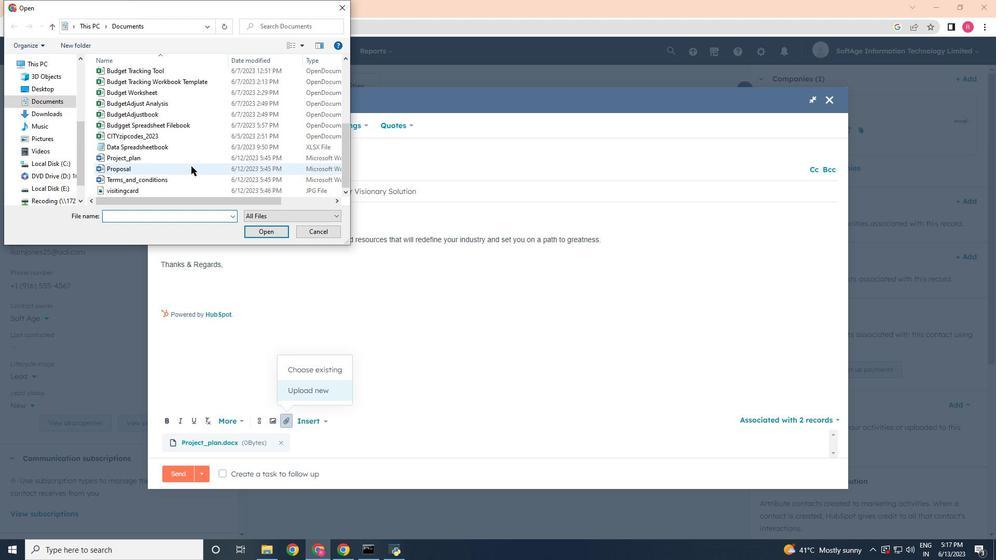 
Action: Mouse moved to (172, 189)
Screenshot: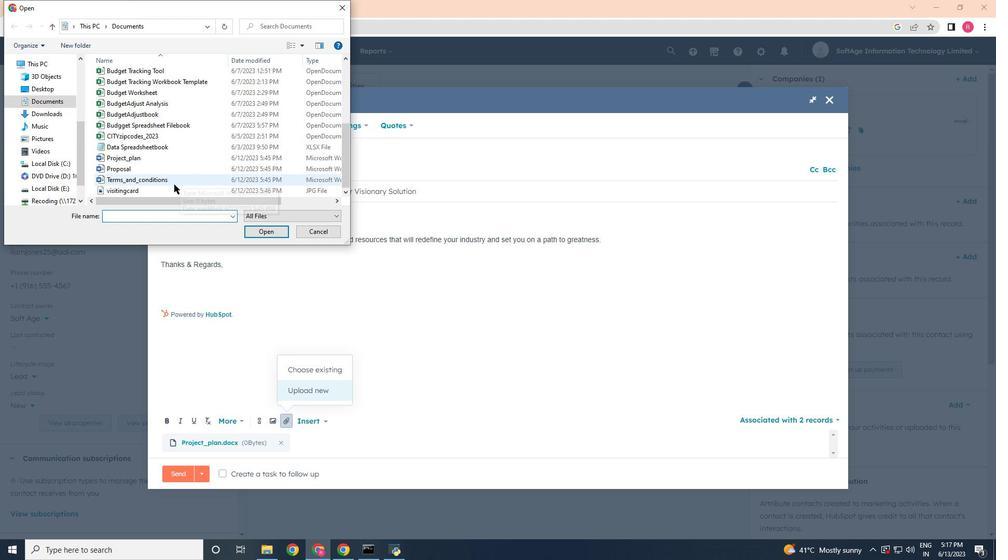 
Action: Mouse pressed left at (172, 189)
Screenshot: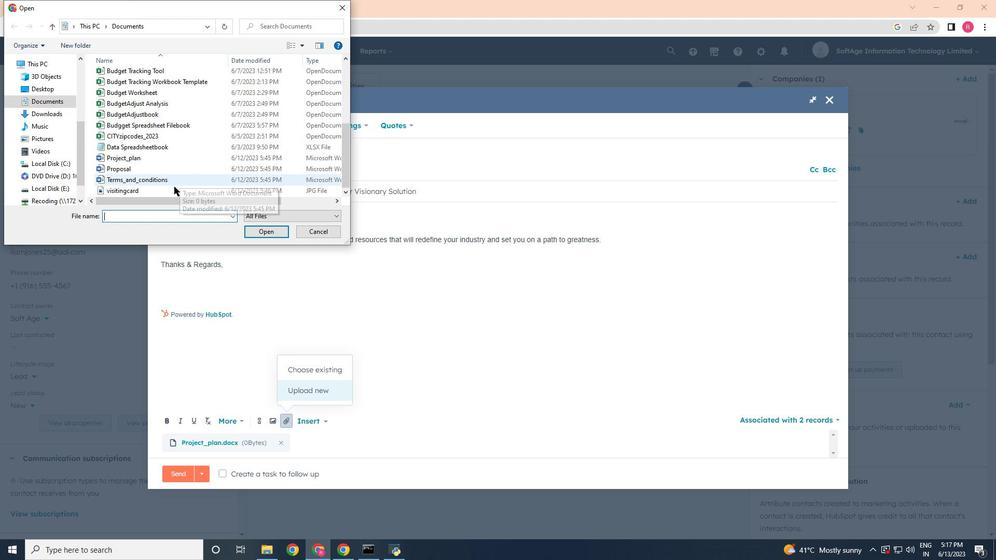 
Action: Mouse moved to (260, 232)
Screenshot: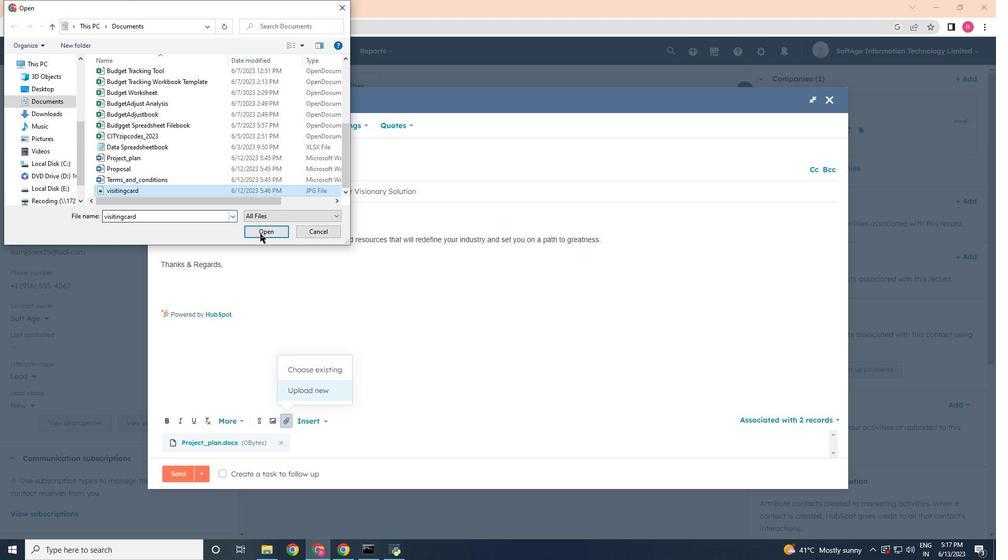 
Action: Mouse pressed left at (260, 232)
Screenshot: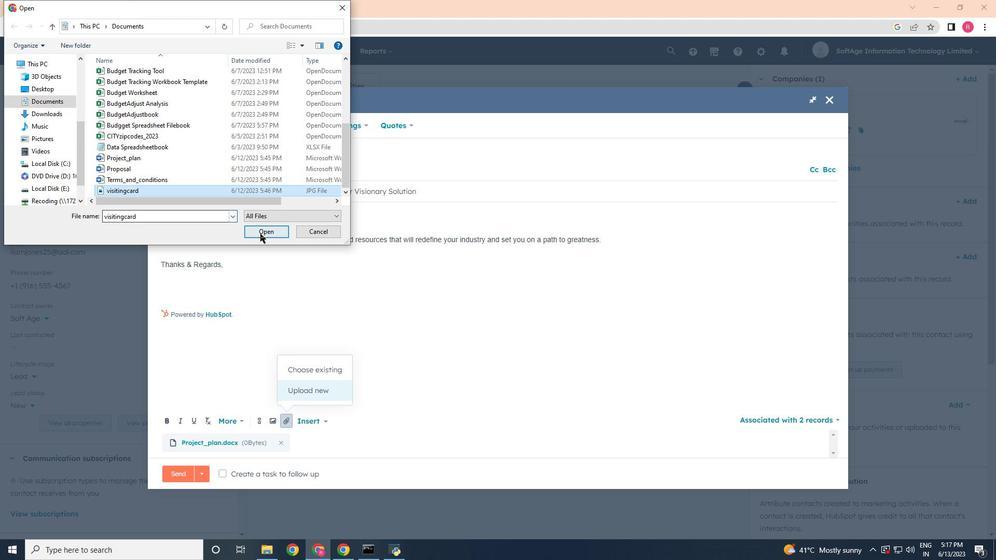 
Action: Mouse moved to (263, 422)
Screenshot: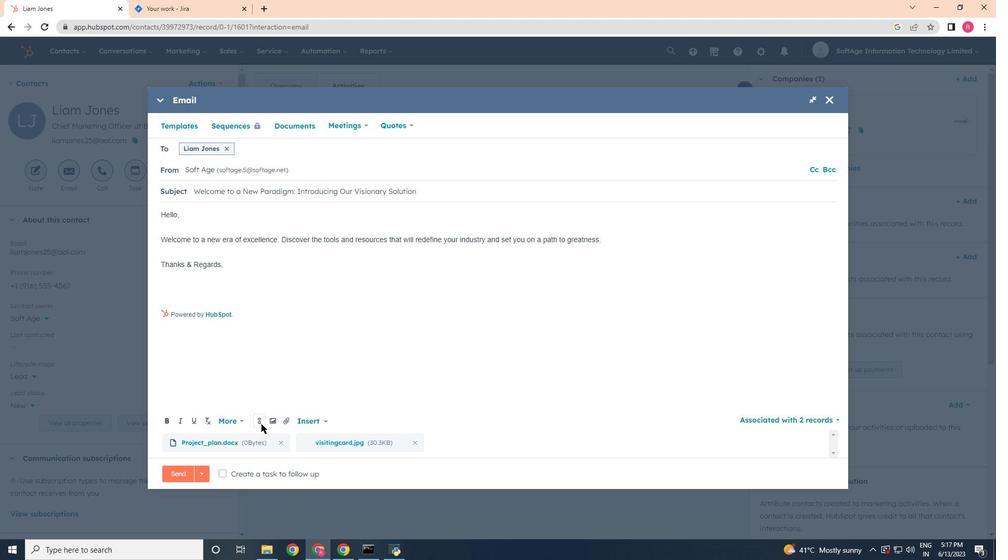 
Action: Mouse pressed left at (263, 422)
Screenshot: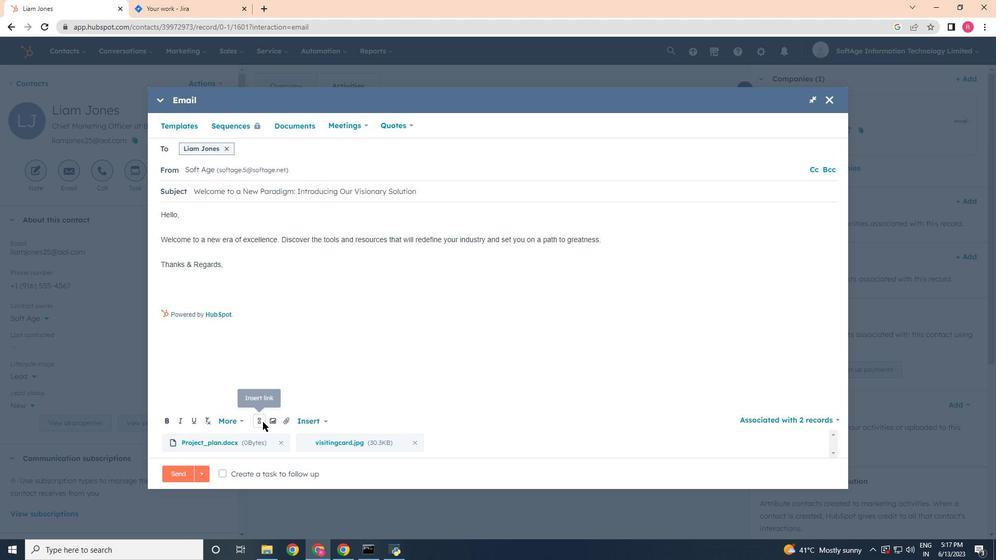 
Action: Mouse moved to (171, 287)
Screenshot: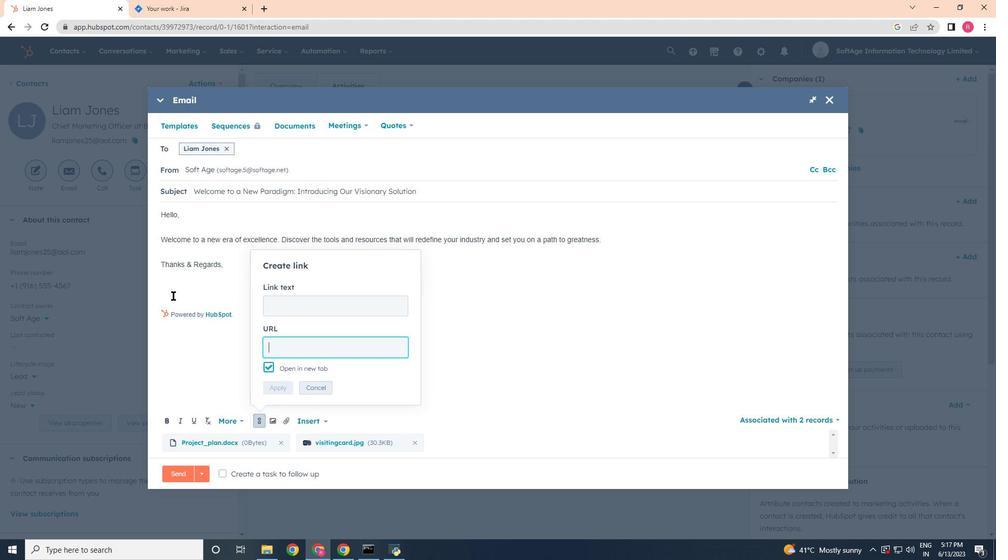 
Action: Mouse pressed left at (171, 287)
Screenshot: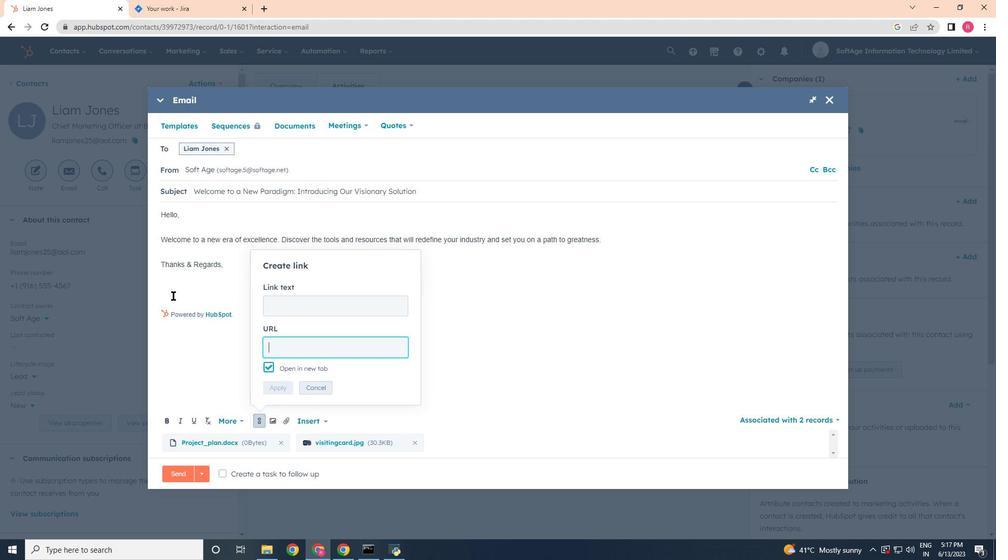 
Action: Mouse moved to (257, 422)
Screenshot: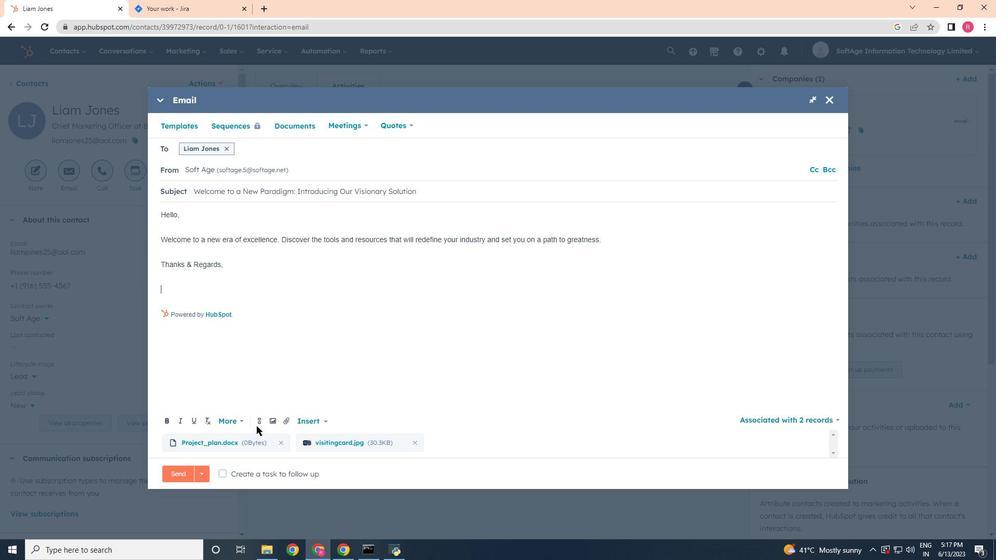
Action: Mouse pressed left at (257, 422)
Screenshot: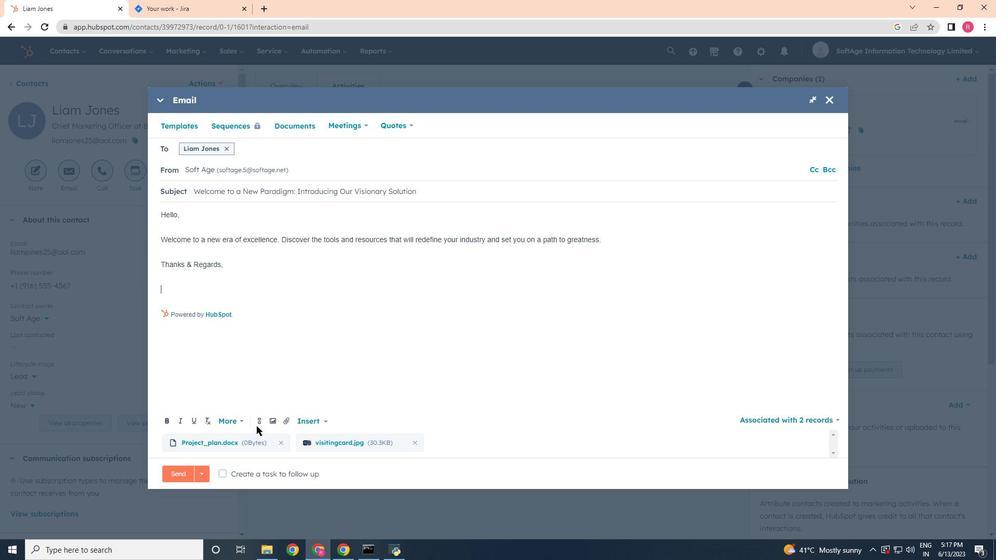 
Action: Mouse moved to (281, 306)
Screenshot: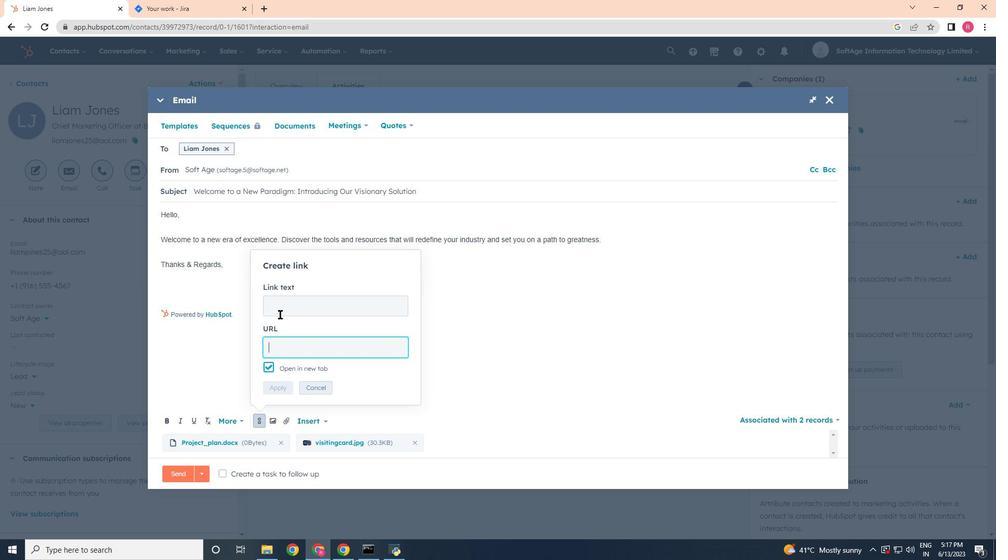 
Action: Mouse pressed left at (281, 306)
Screenshot: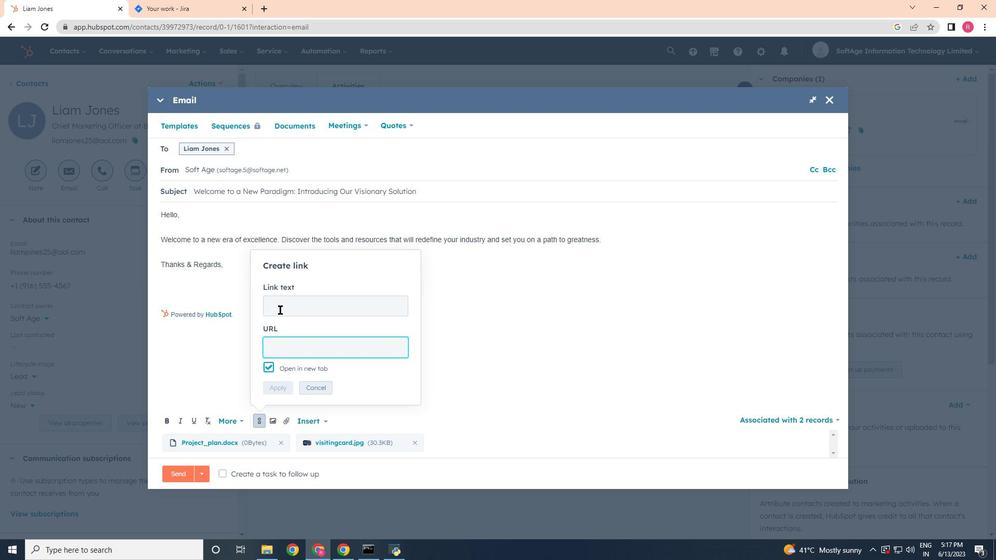 
Action: Mouse moved to (281, 306)
Screenshot: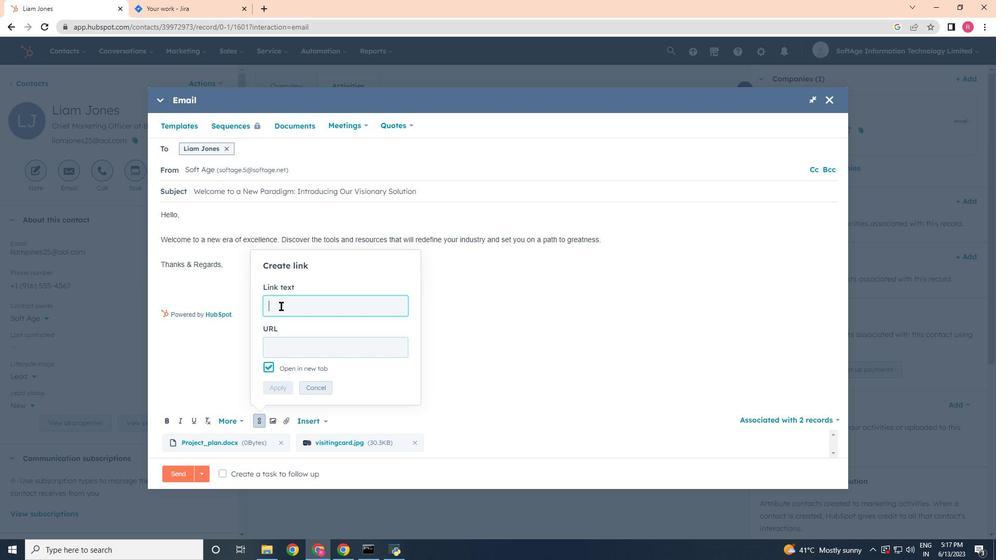 
Action: Key pressed snachat
Screenshot: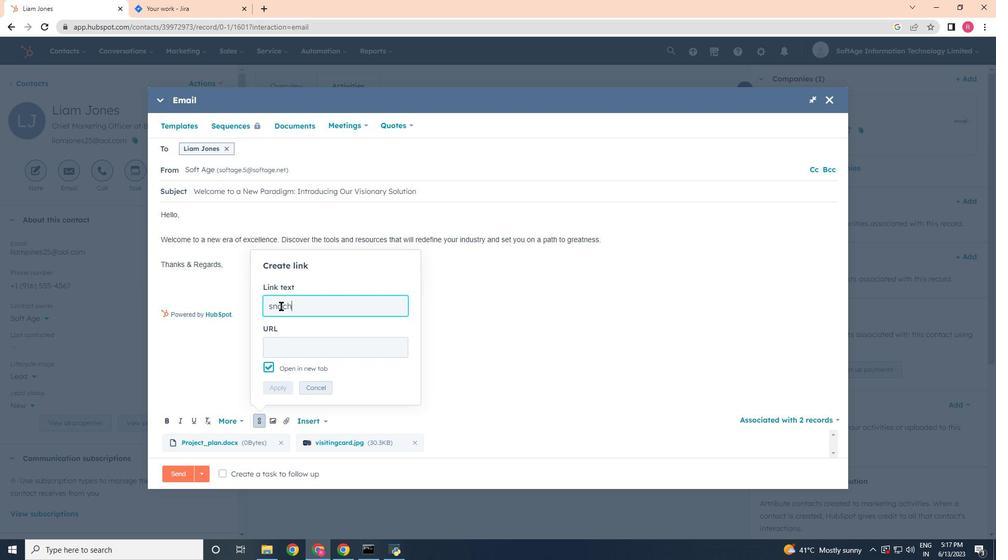 
Action: Mouse moved to (282, 309)
Screenshot: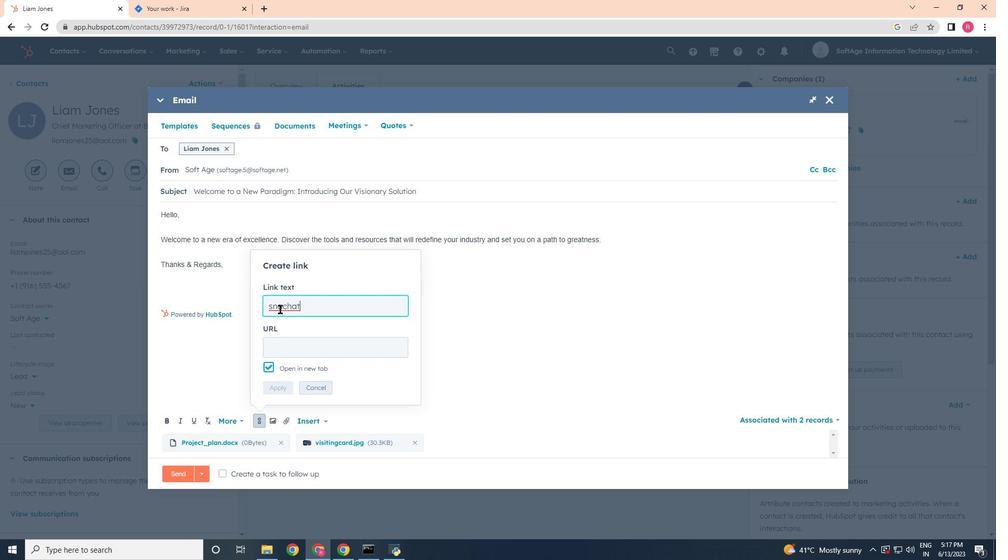 
Action: Mouse pressed left at (282, 309)
Screenshot: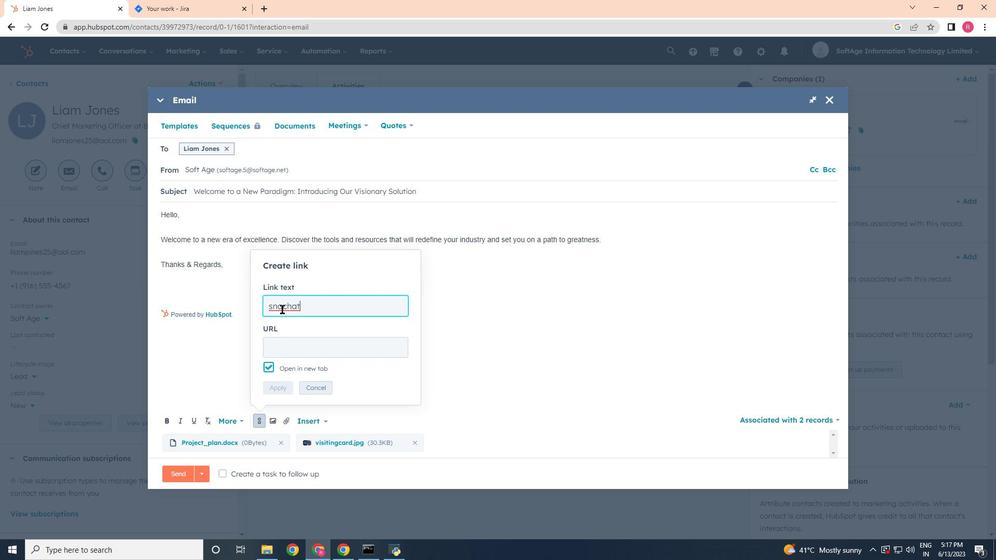 
Action: Mouse moved to (282, 312)
Screenshot: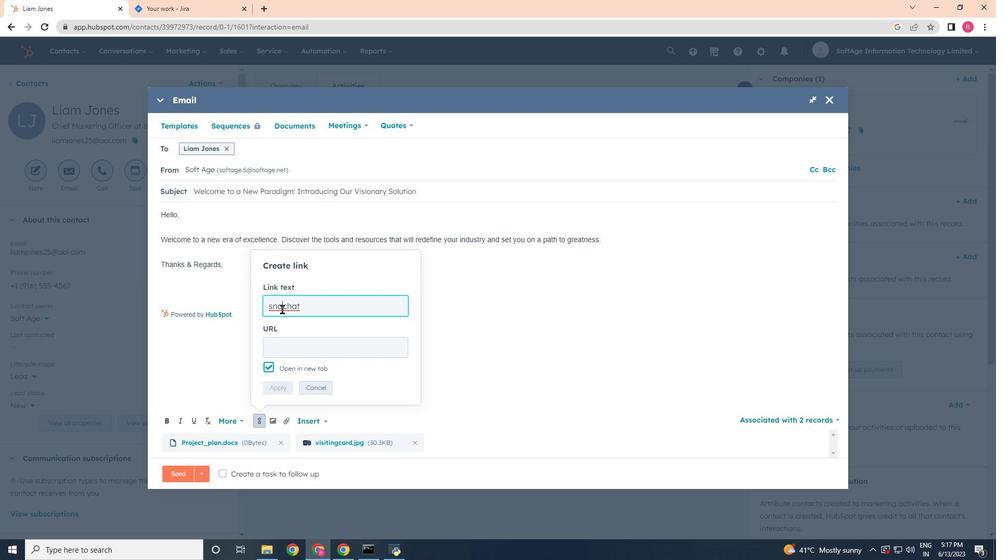 
Action: Key pressed p
Screenshot: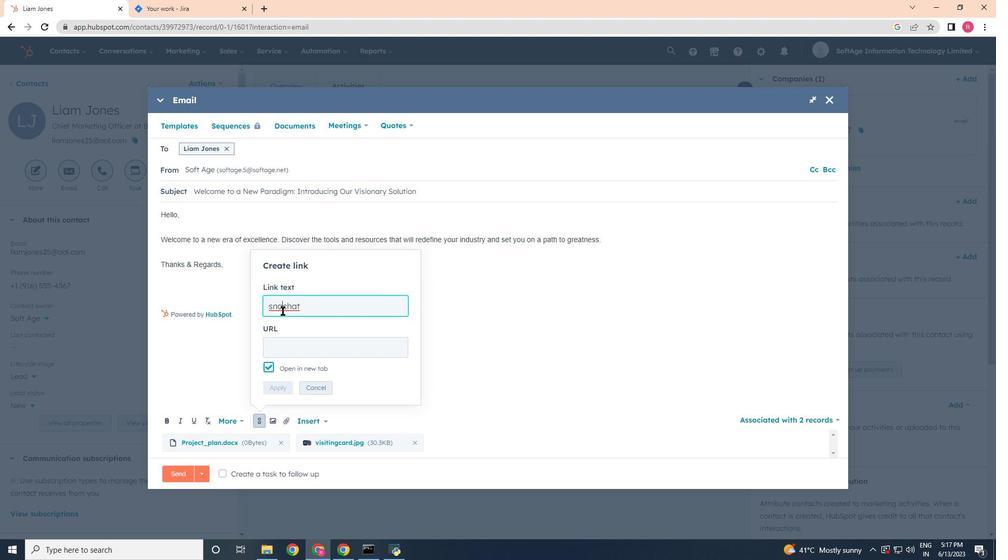 
Action: Mouse moved to (289, 352)
Screenshot: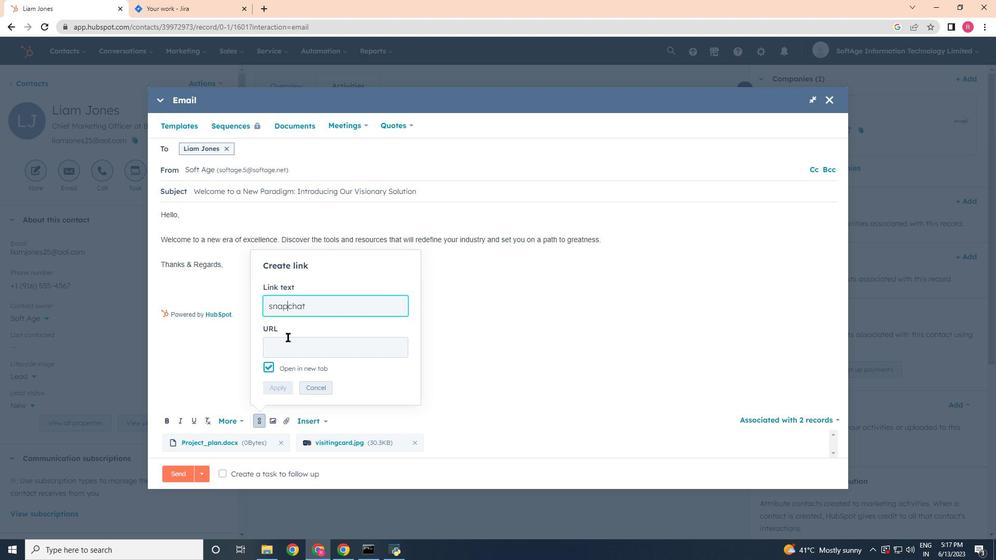 
Action: Mouse pressed left at (289, 352)
Screenshot: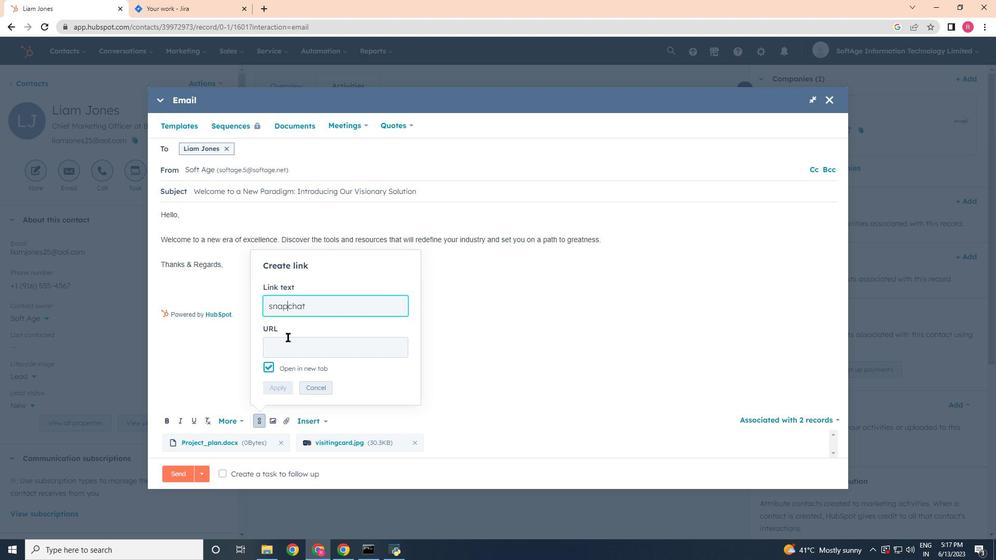 
Action: Mouse moved to (289, 353)
Screenshot: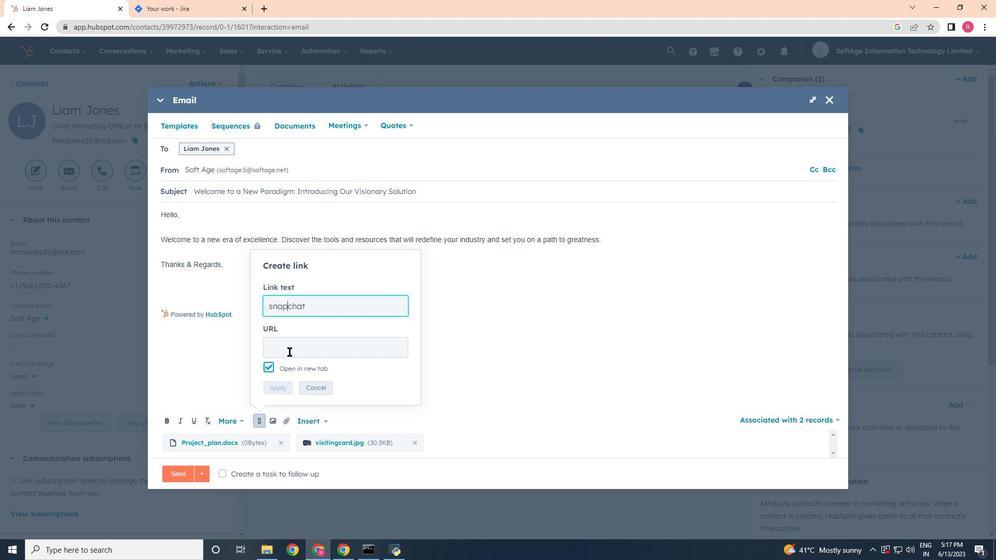 
Action: Key pressed www.snapchat.com
Screenshot: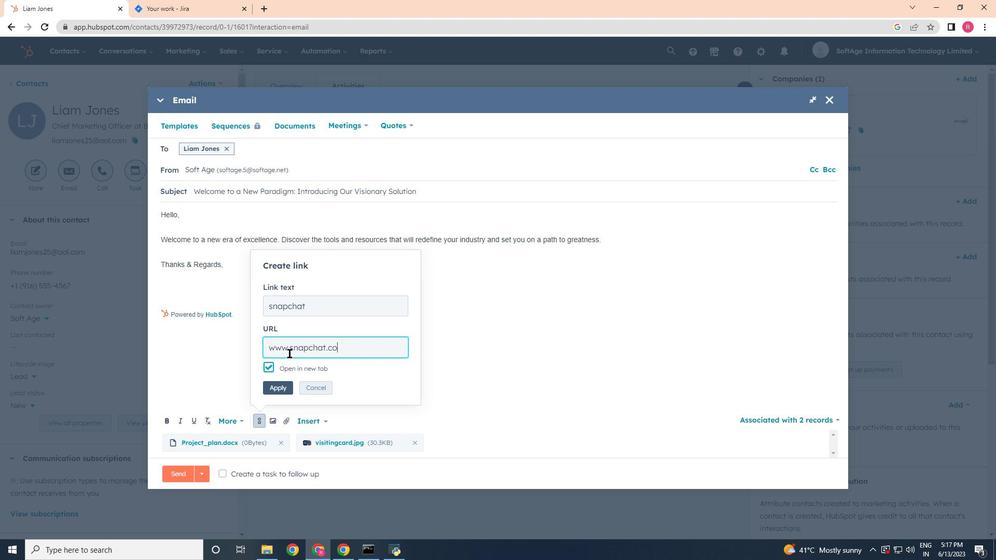 
Action: Mouse moved to (281, 383)
Screenshot: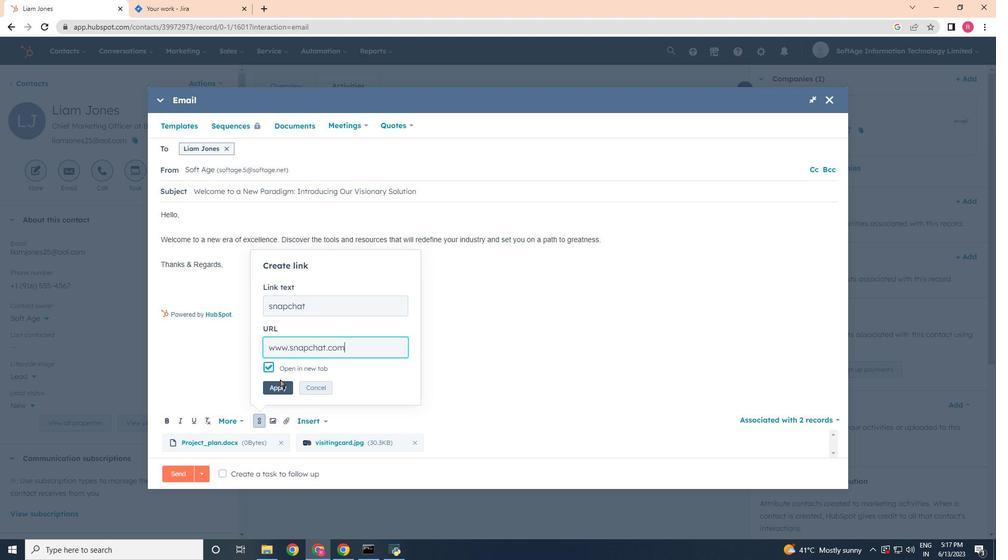 
Action: Mouse pressed left at (281, 383)
Screenshot: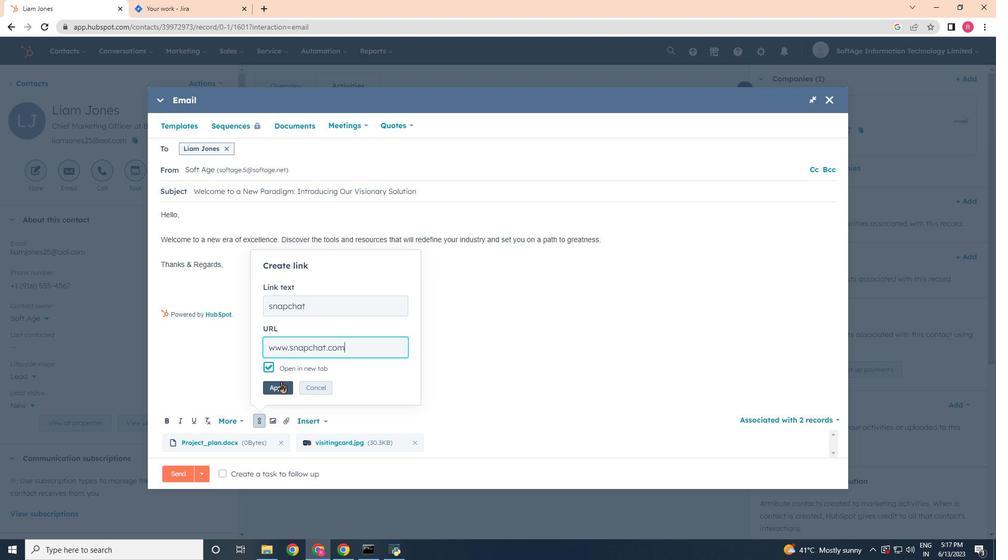 
Action: Mouse moved to (224, 473)
Screenshot: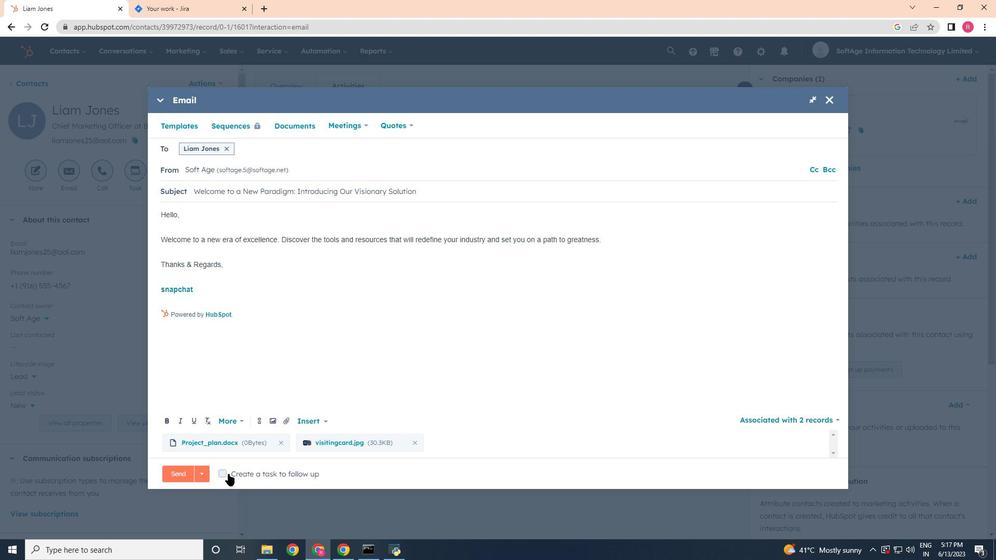
Action: Mouse pressed left at (224, 473)
Screenshot: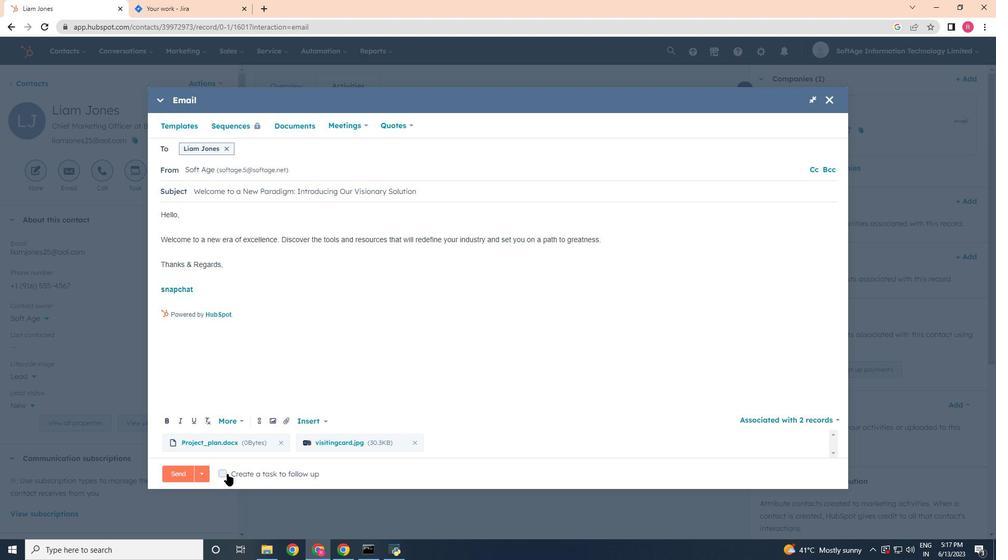 
Action: Mouse moved to (423, 474)
Screenshot: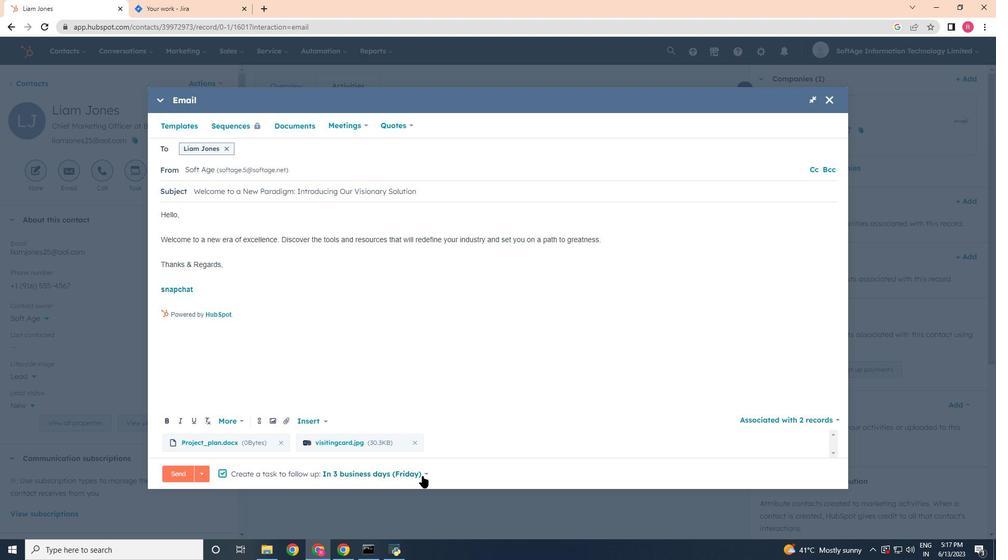 
Action: Mouse pressed left at (423, 474)
Screenshot: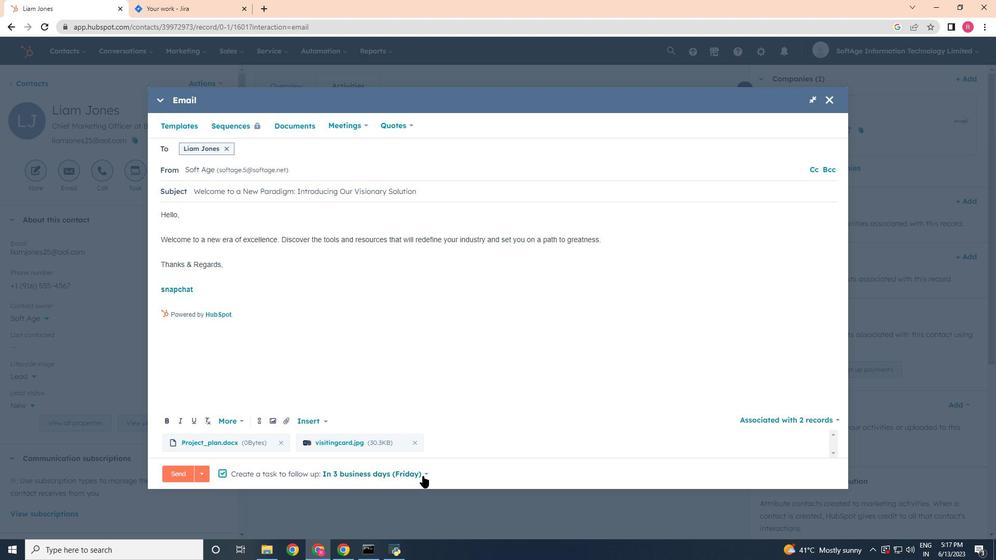 
Action: Mouse moved to (359, 415)
Screenshot: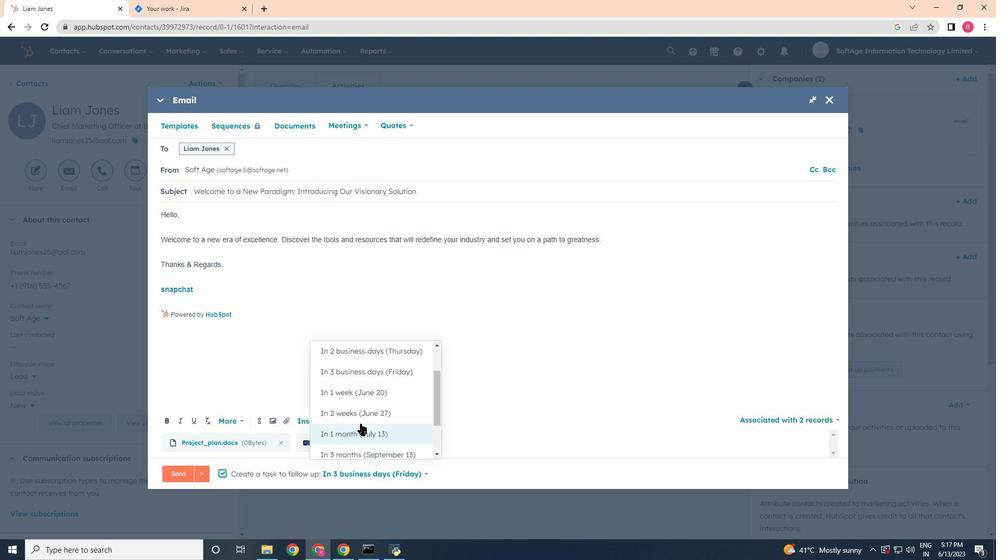 
Action: Mouse pressed left at (359, 415)
Screenshot: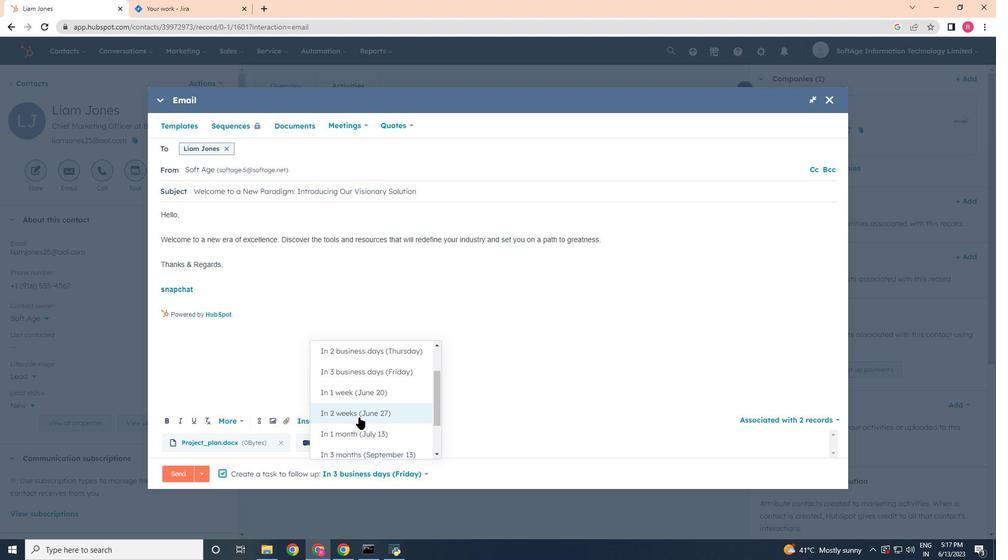 
Action: Mouse moved to (187, 473)
Screenshot: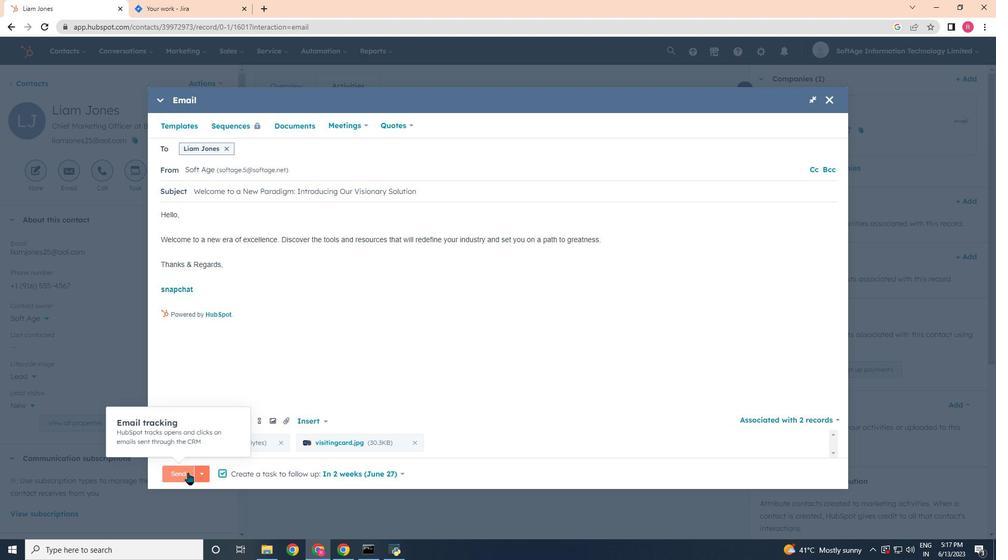 
Action: Mouse pressed left at (187, 473)
Screenshot: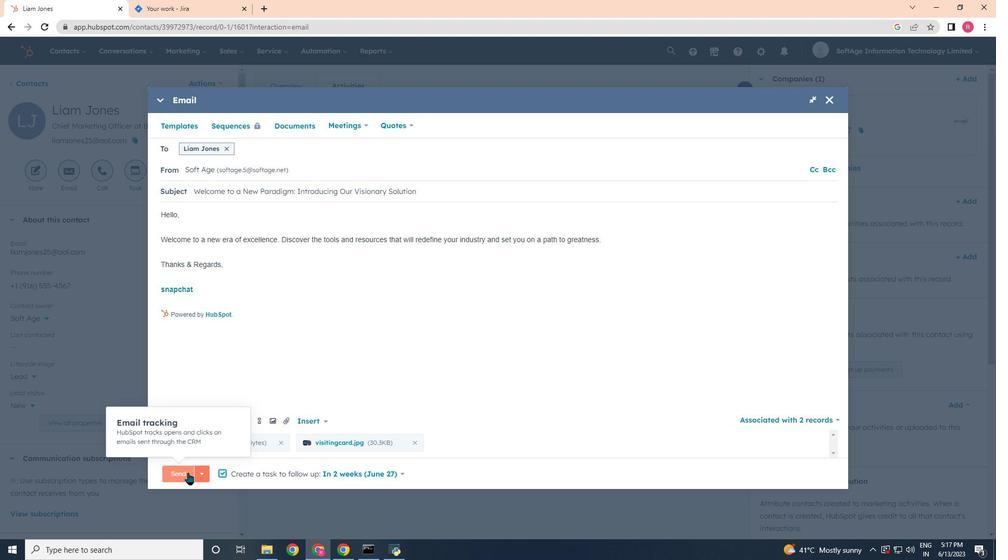 
Action: Mouse moved to (186, 473)
Screenshot: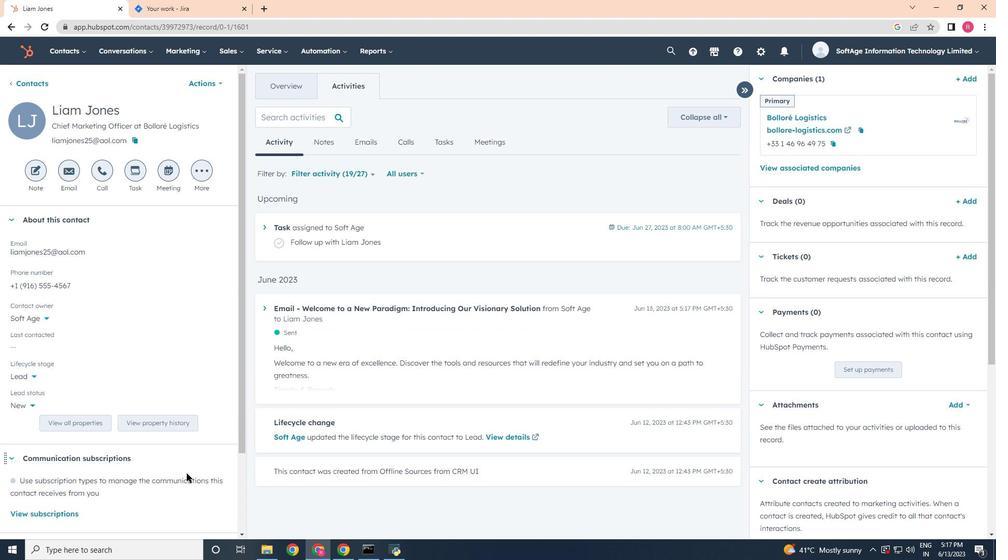 
